 Task: Sort the products in the category "One Pan Meals" by relevance.
Action: Mouse moved to (361, 166)
Screenshot: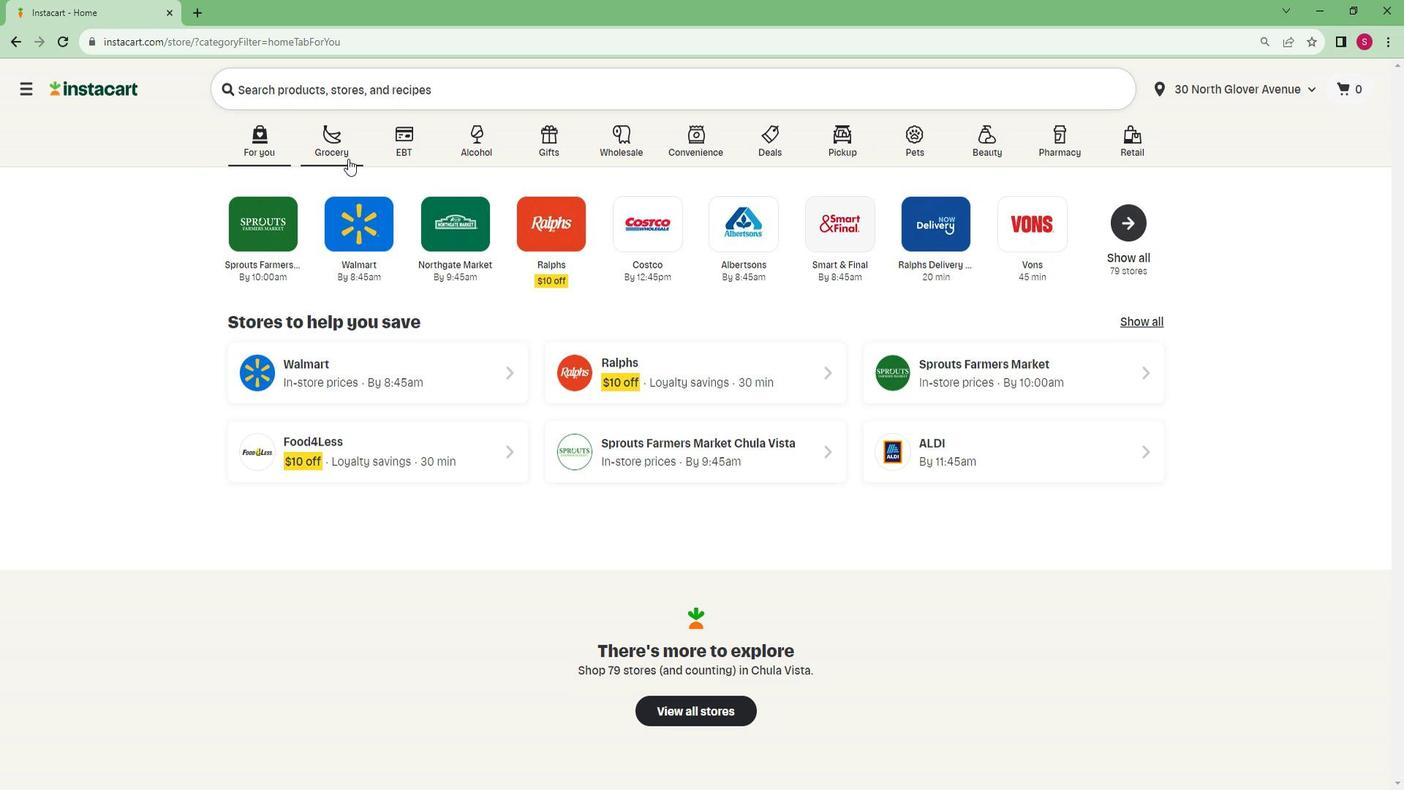
Action: Mouse pressed left at (361, 166)
Screenshot: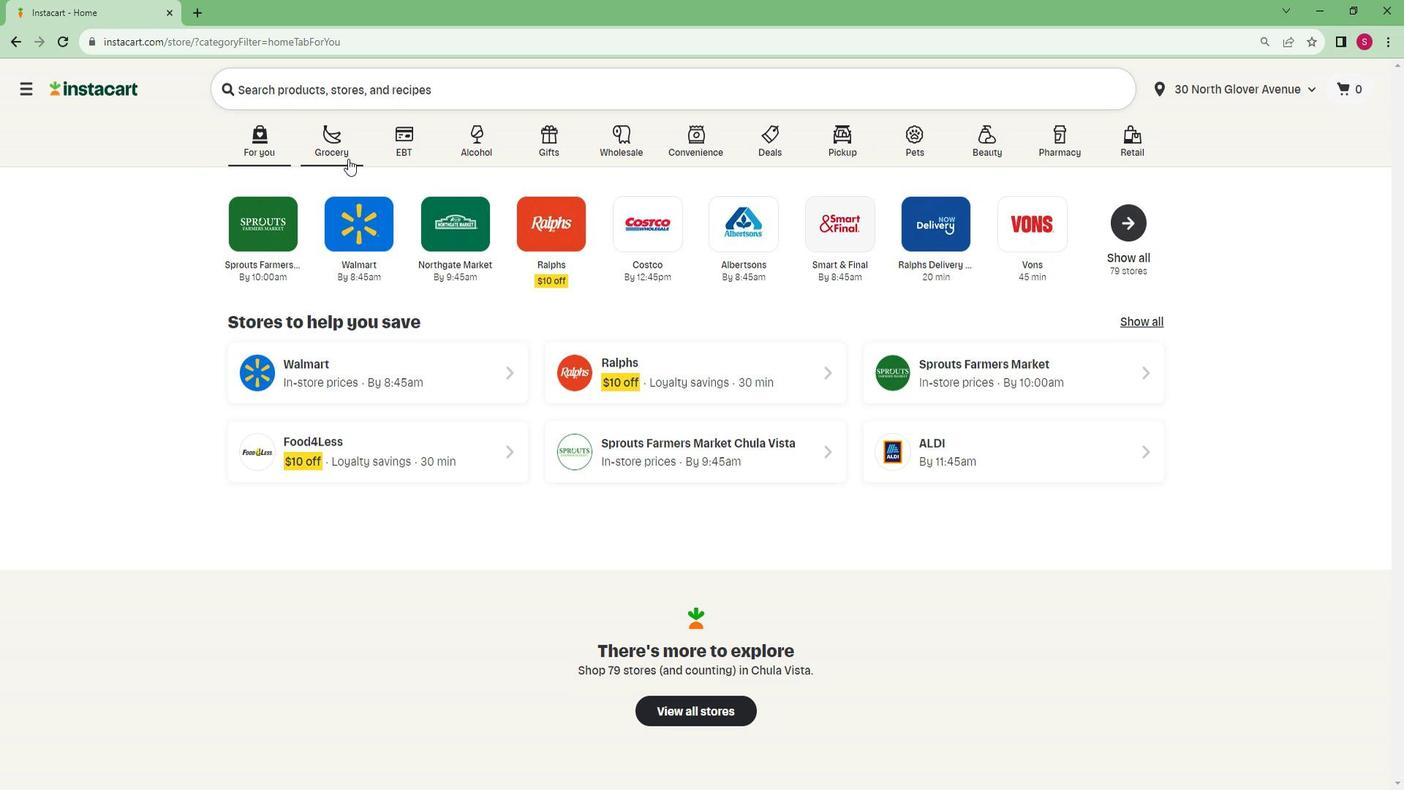 
Action: Mouse moved to (319, 394)
Screenshot: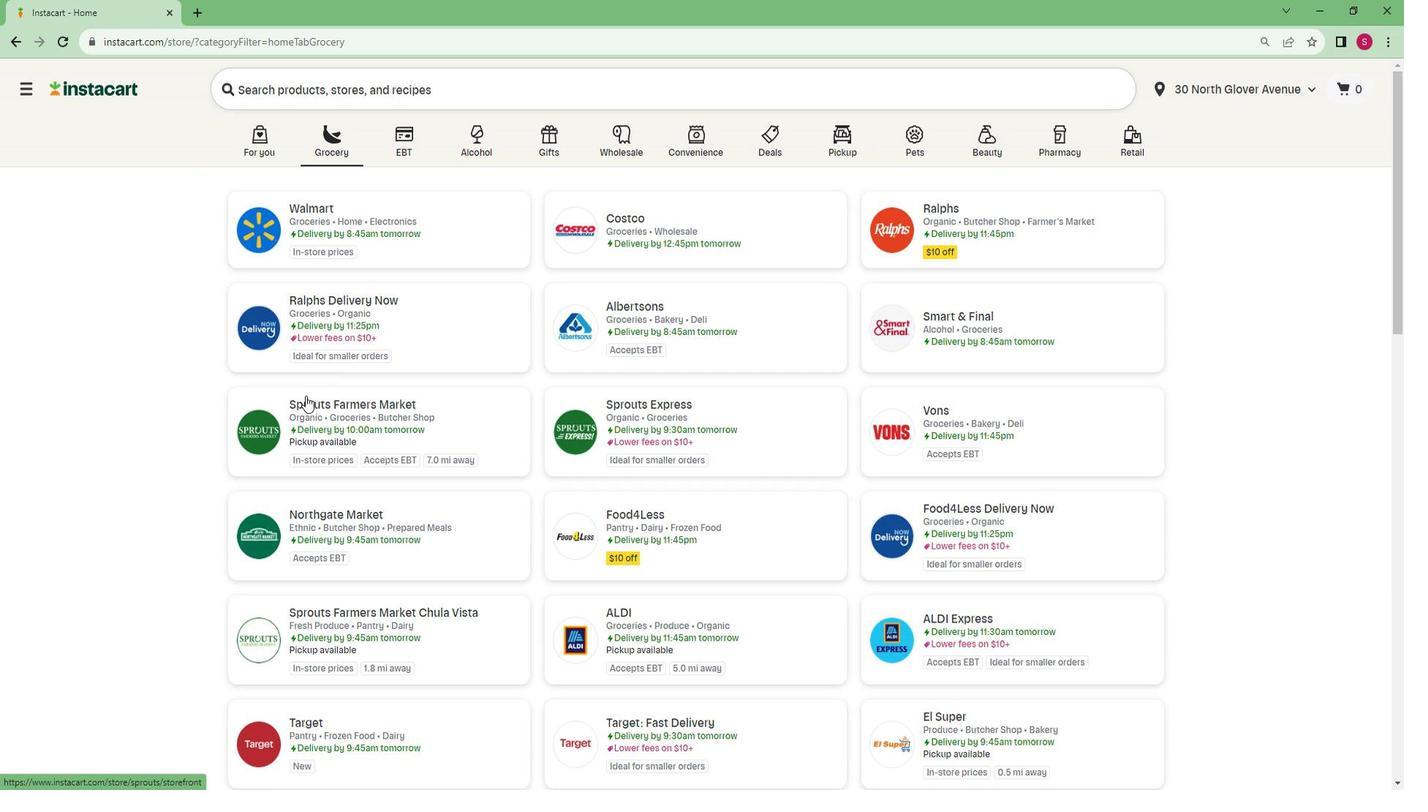 
Action: Mouse pressed left at (319, 394)
Screenshot: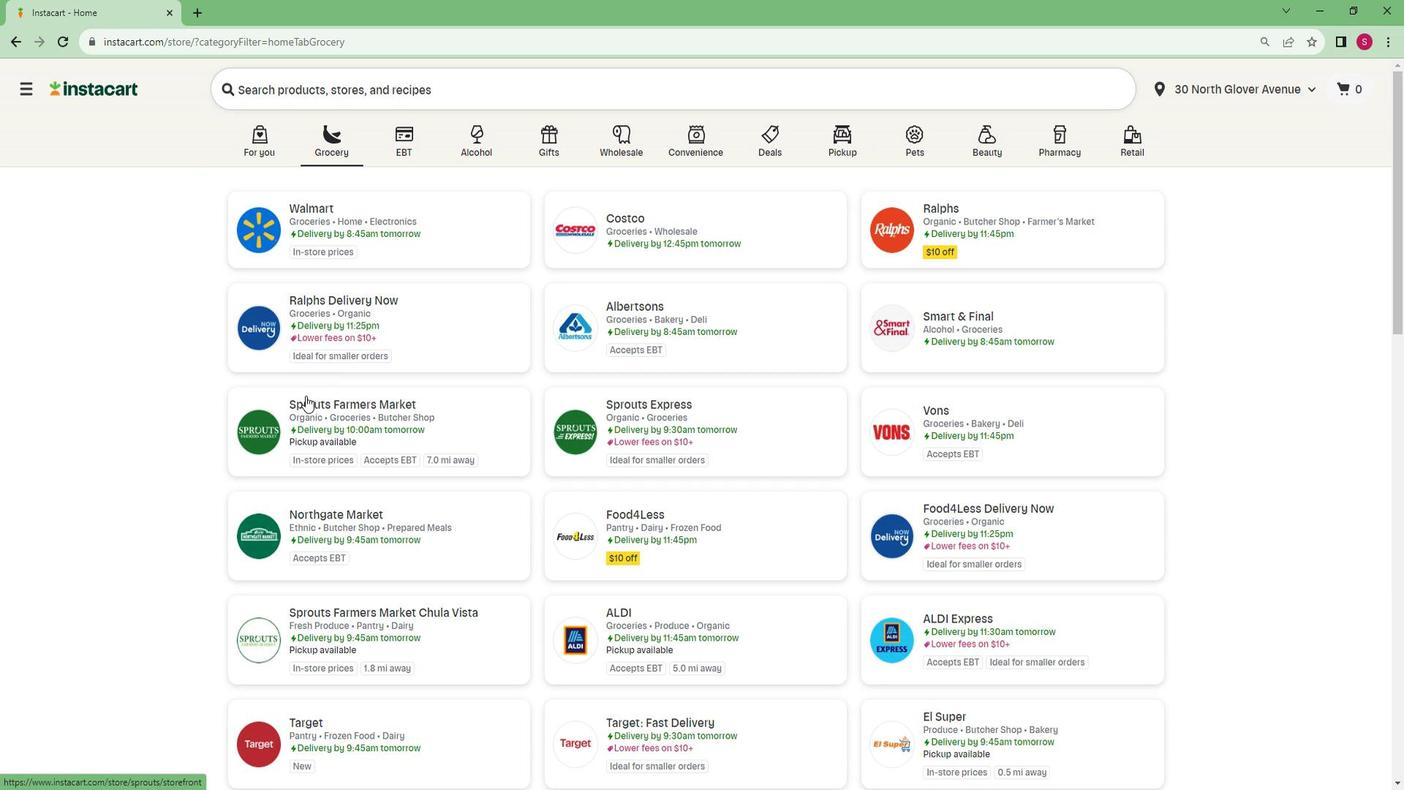 
Action: Mouse moved to (159, 561)
Screenshot: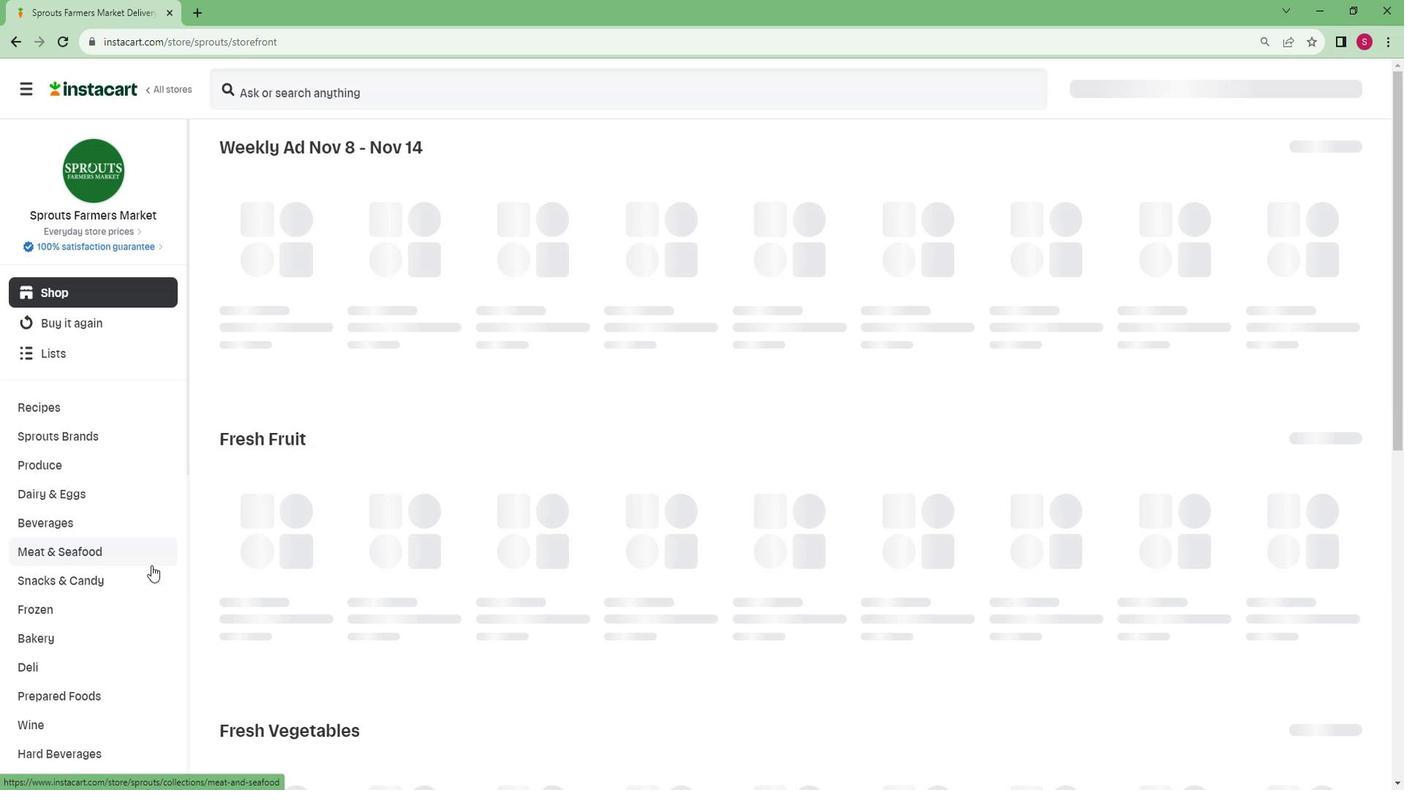 
Action: Mouse scrolled (159, 561) with delta (0, 0)
Screenshot: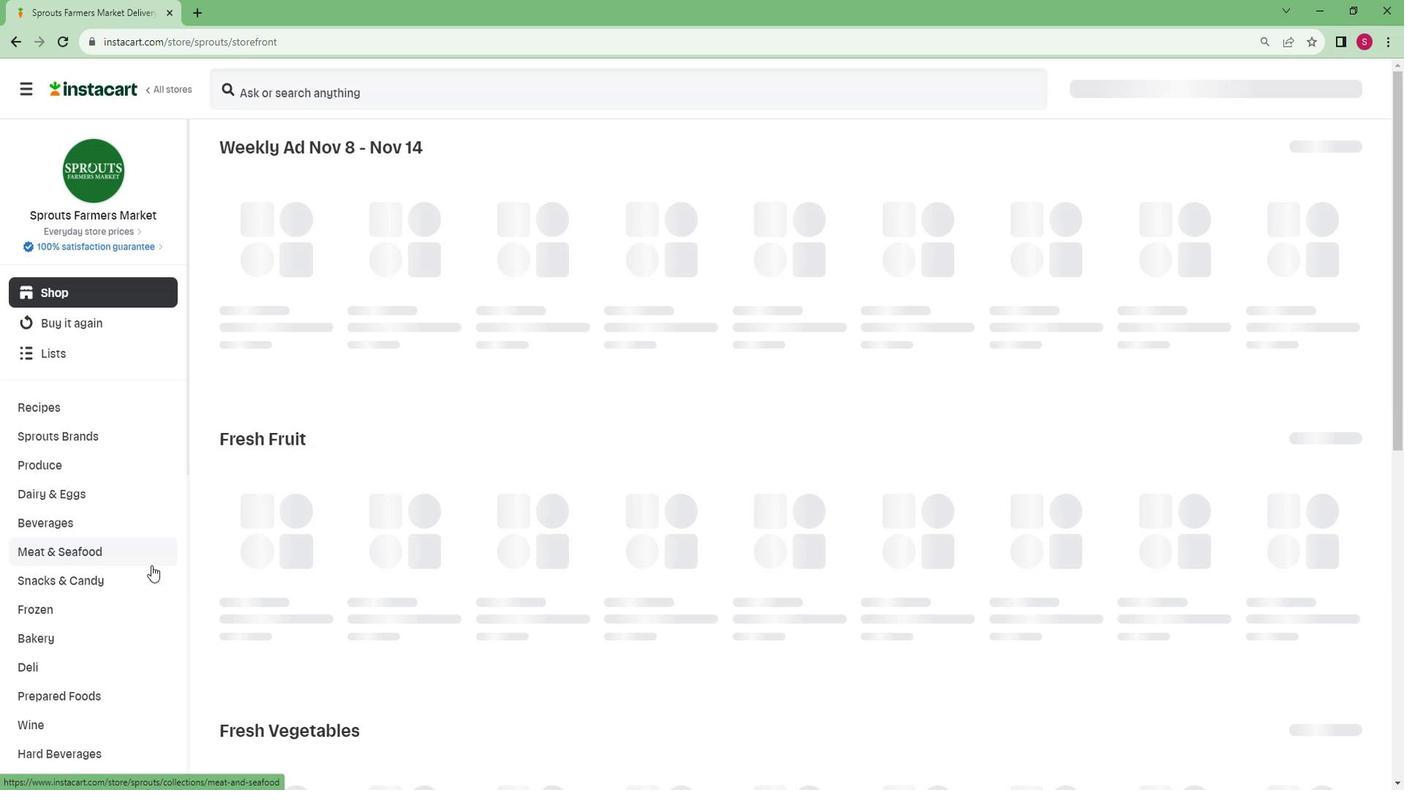 
Action: Mouse moved to (155, 565)
Screenshot: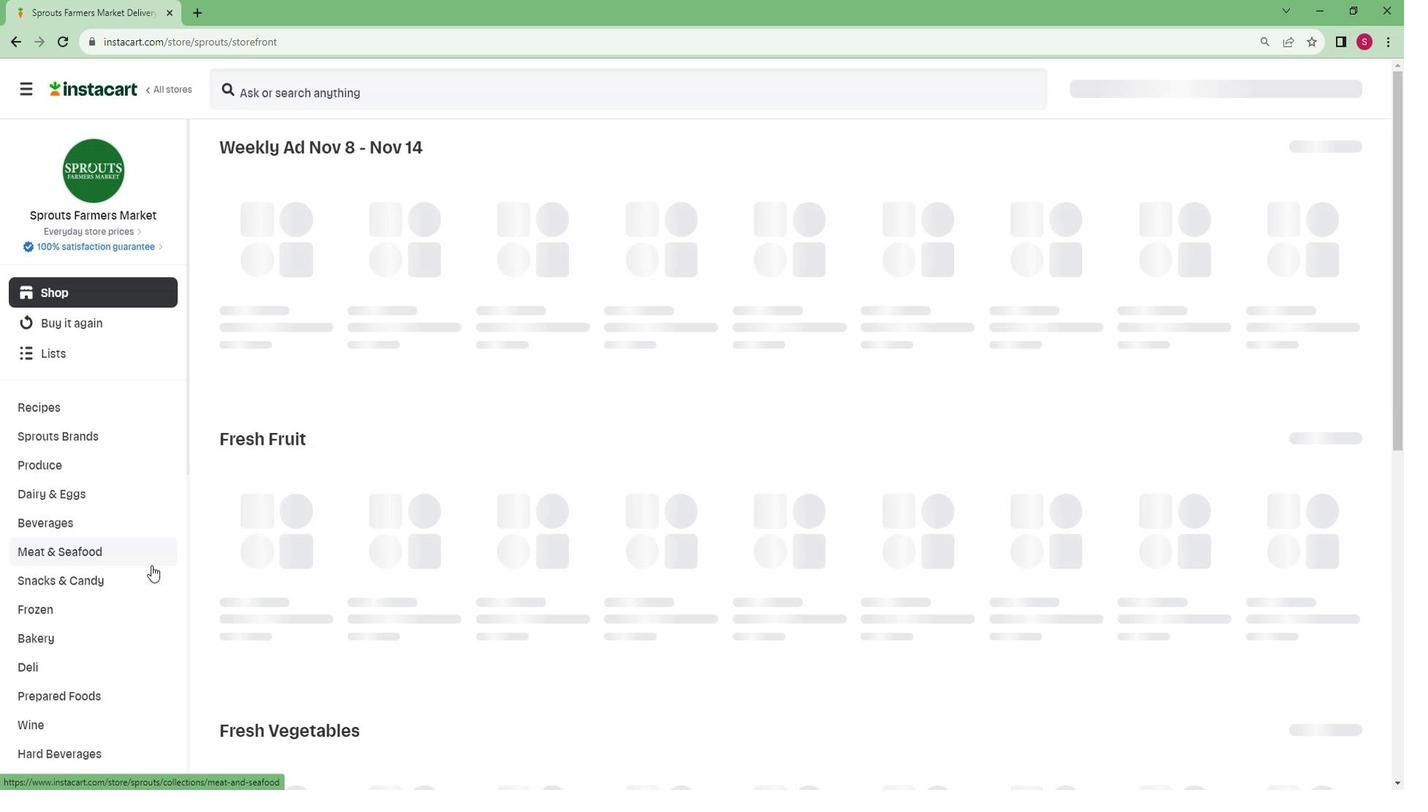 
Action: Mouse scrolled (155, 564) with delta (0, 0)
Screenshot: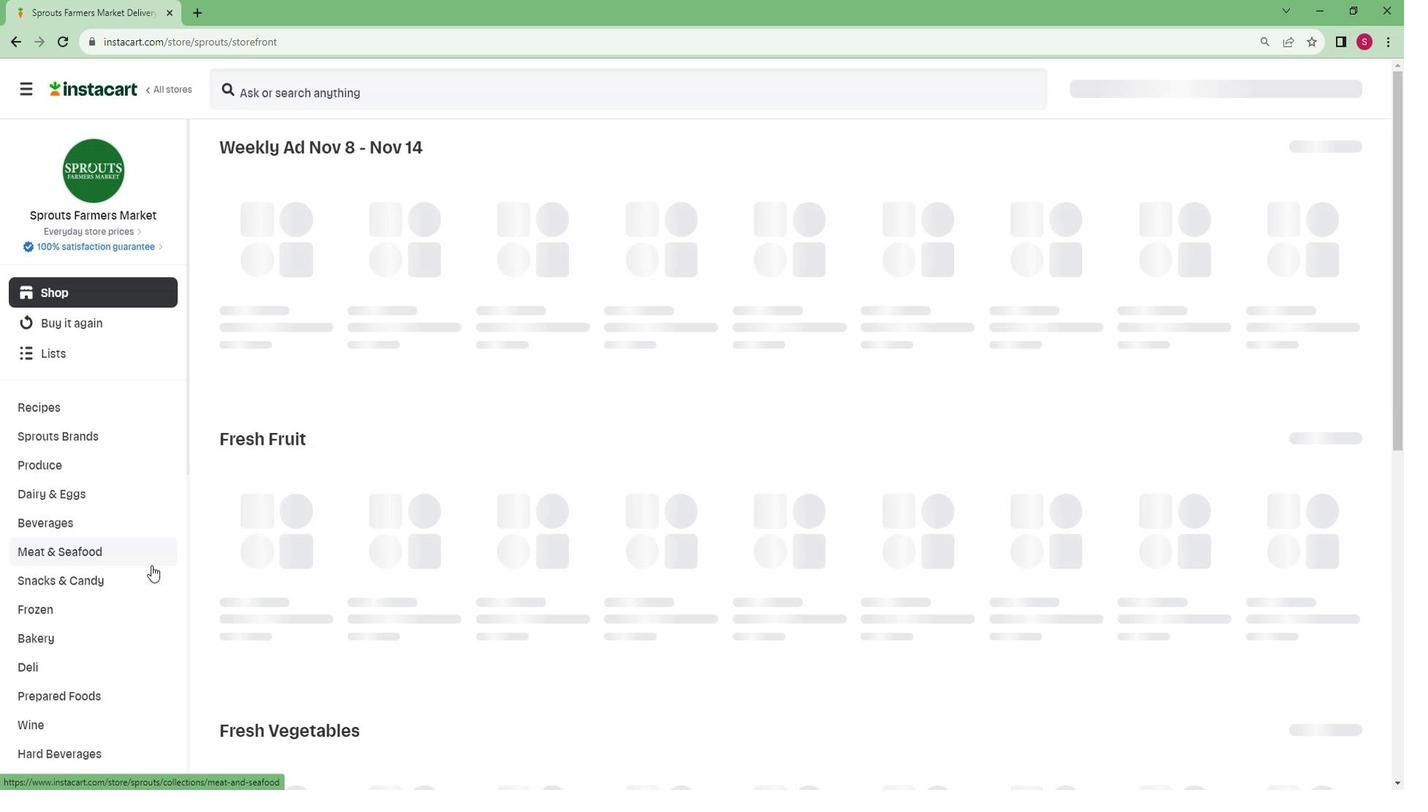 
Action: Mouse moved to (153, 565)
Screenshot: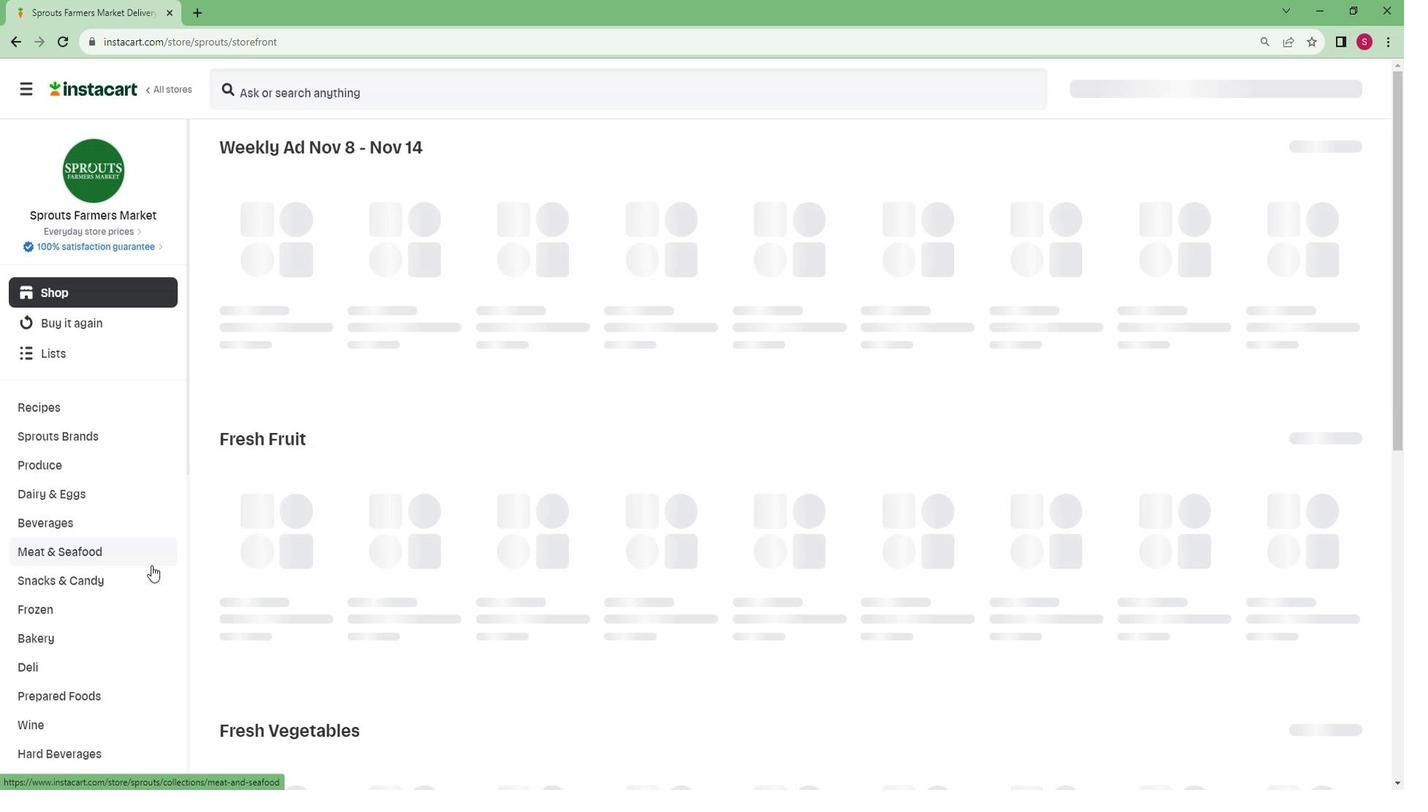 
Action: Mouse scrolled (153, 564) with delta (0, 0)
Screenshot: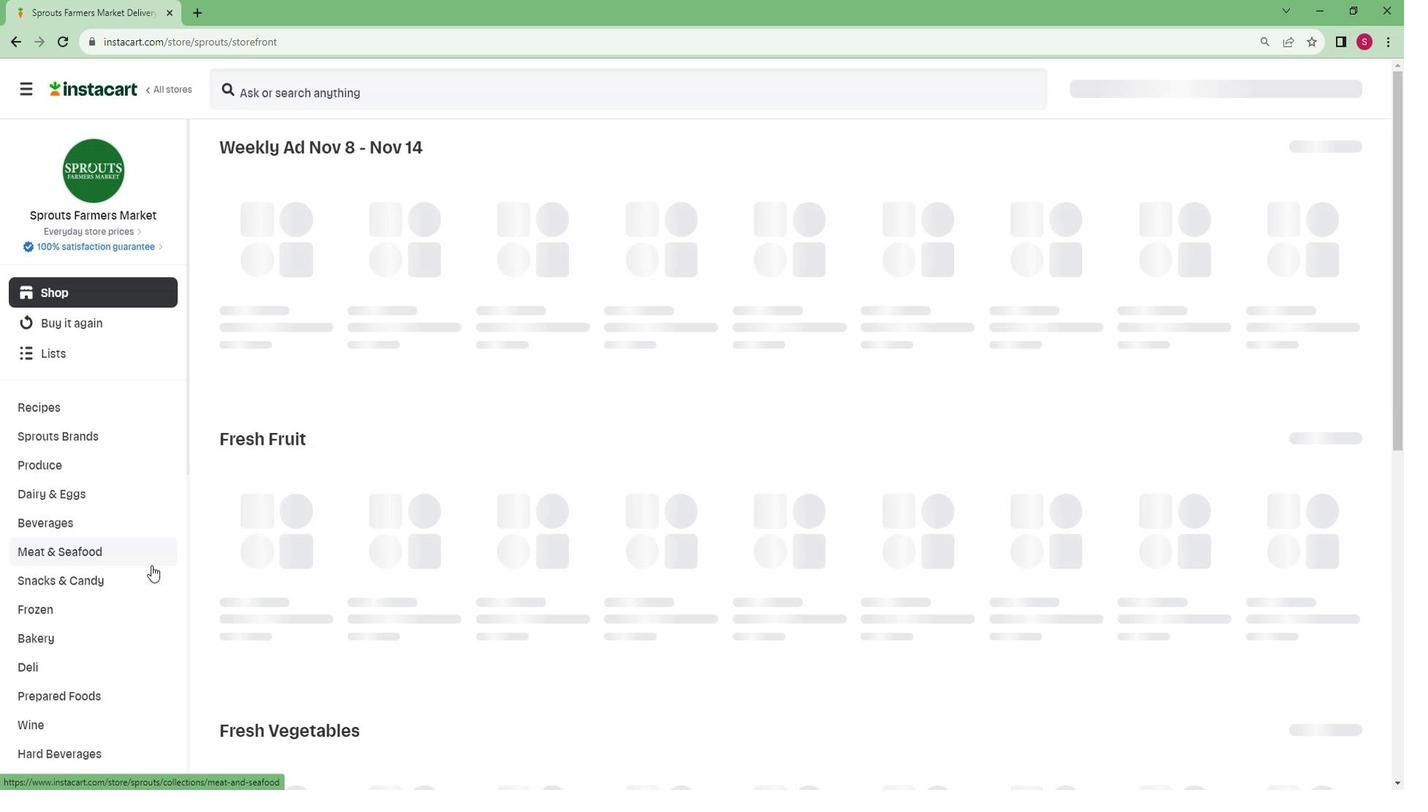 
Action: Mouse moved to (152, 565)
Screenshot: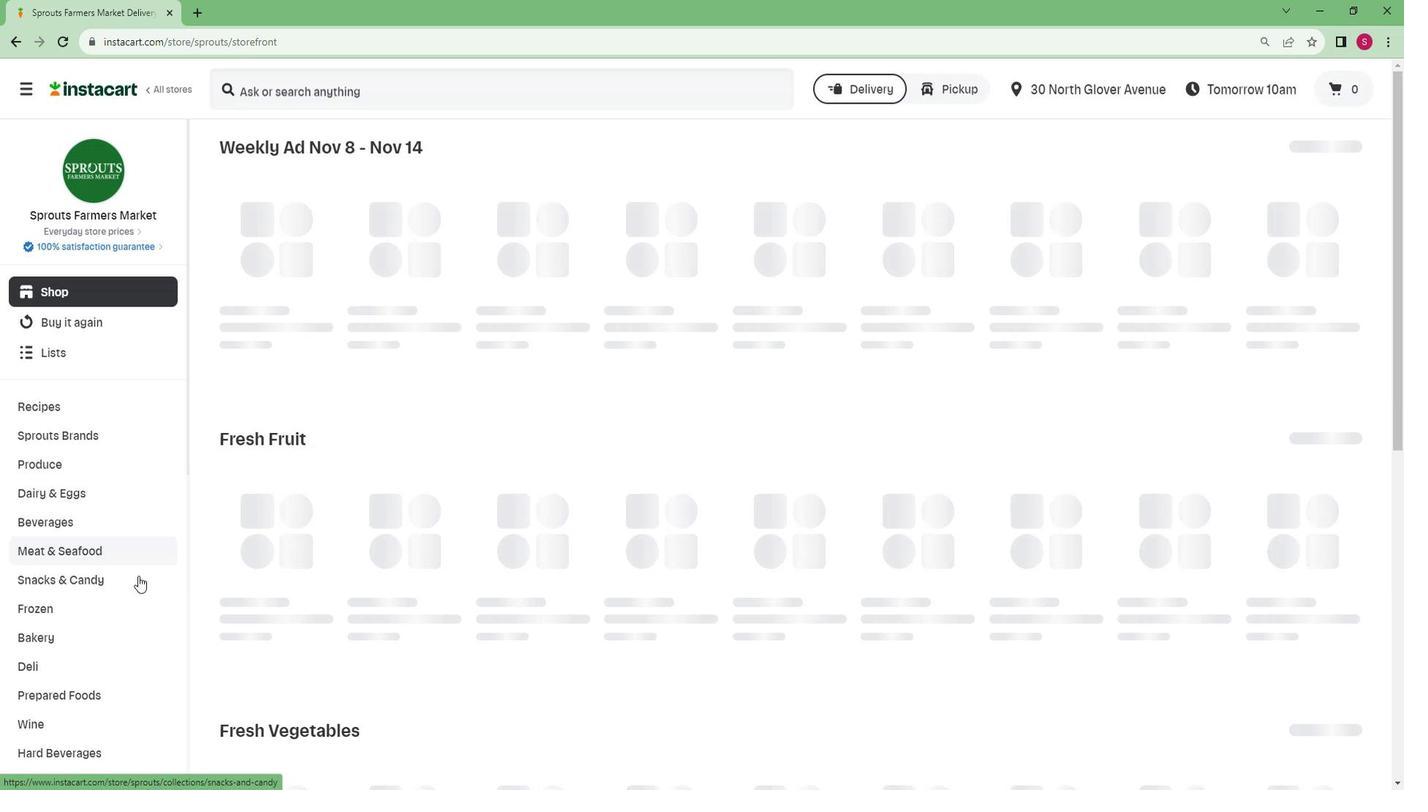 
Action: Mouse scrolled (152, 564) with delta (0, 0)
Screenshot: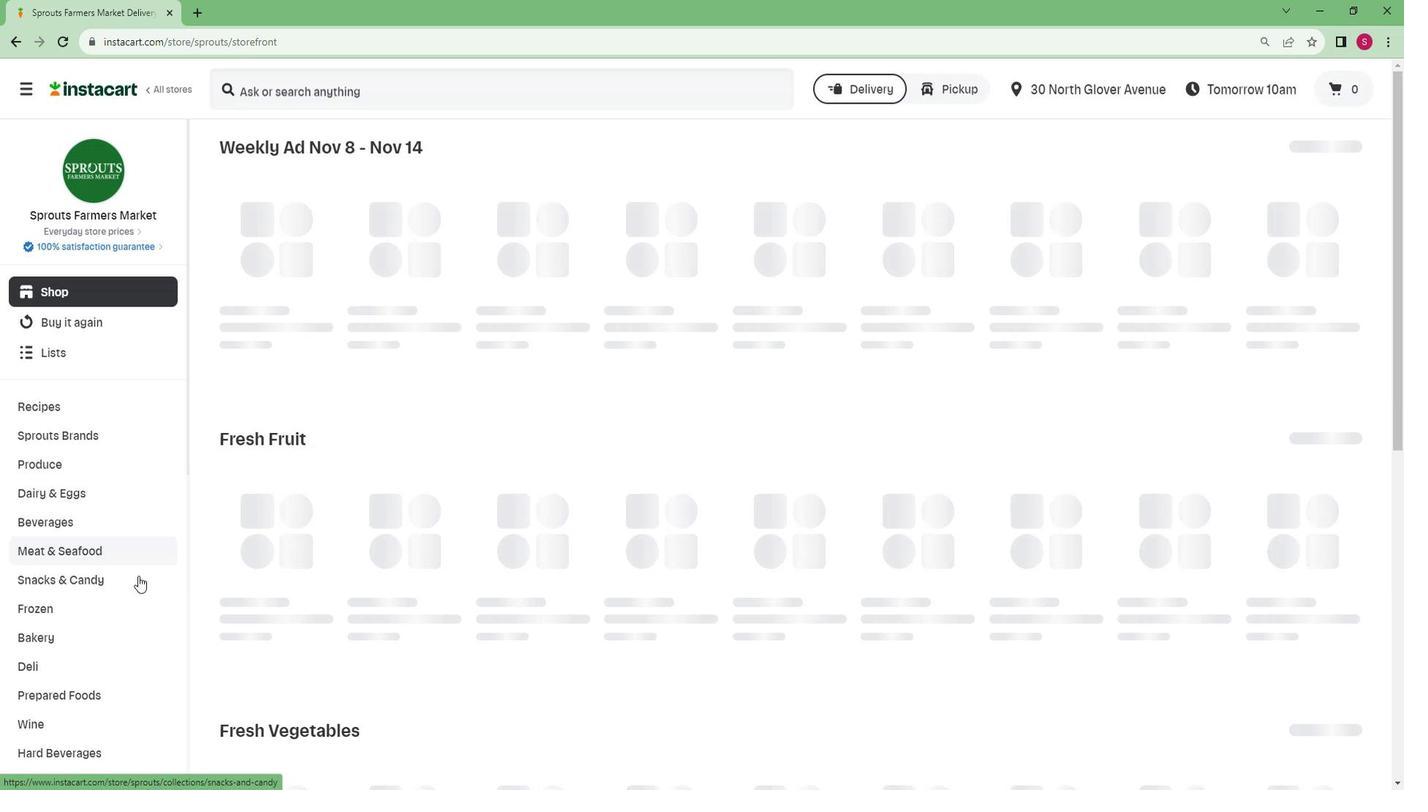 
Action: Mouse moved to (151, 567)
Screenshot: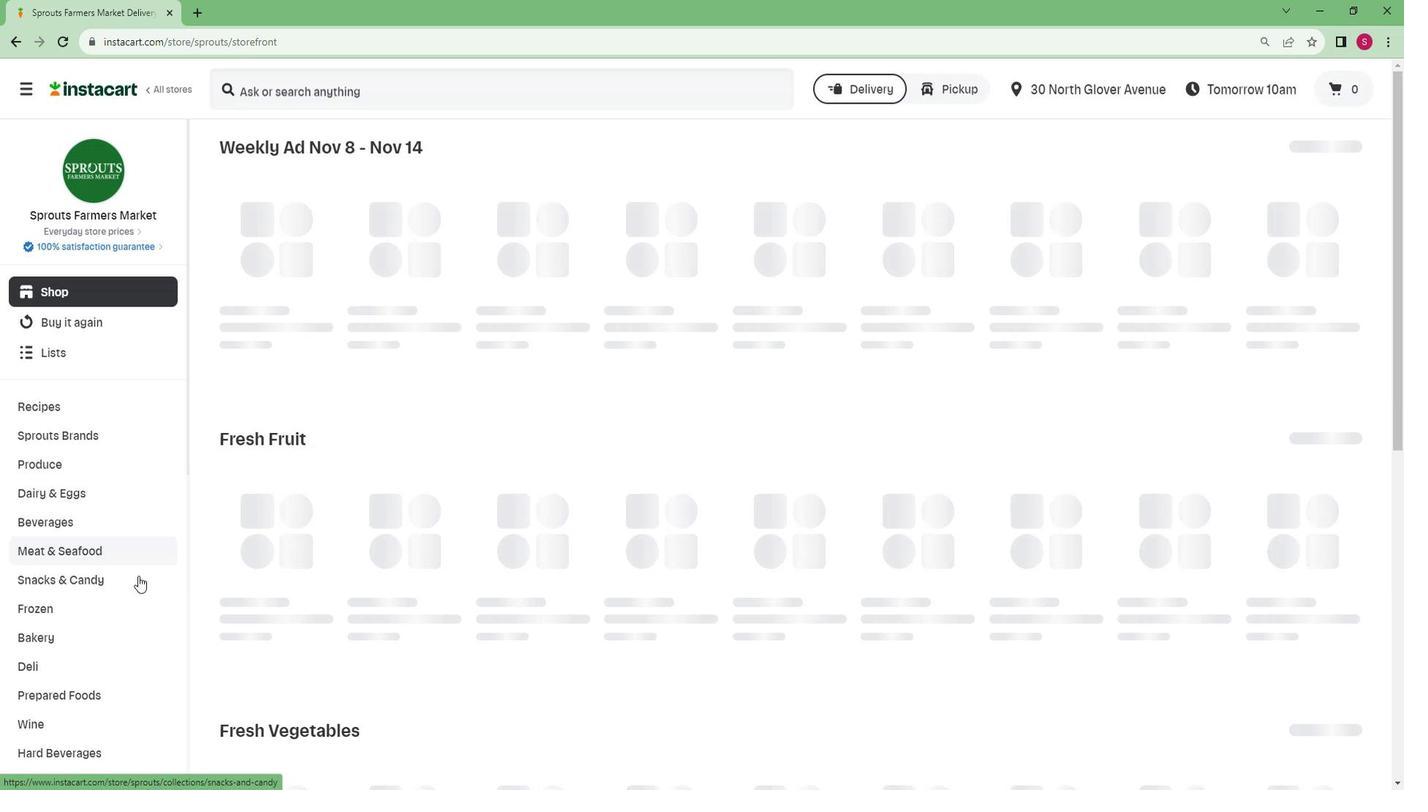 
Action: Mouse scrolled (151, 567) with delta (0, 0)
Screenshot: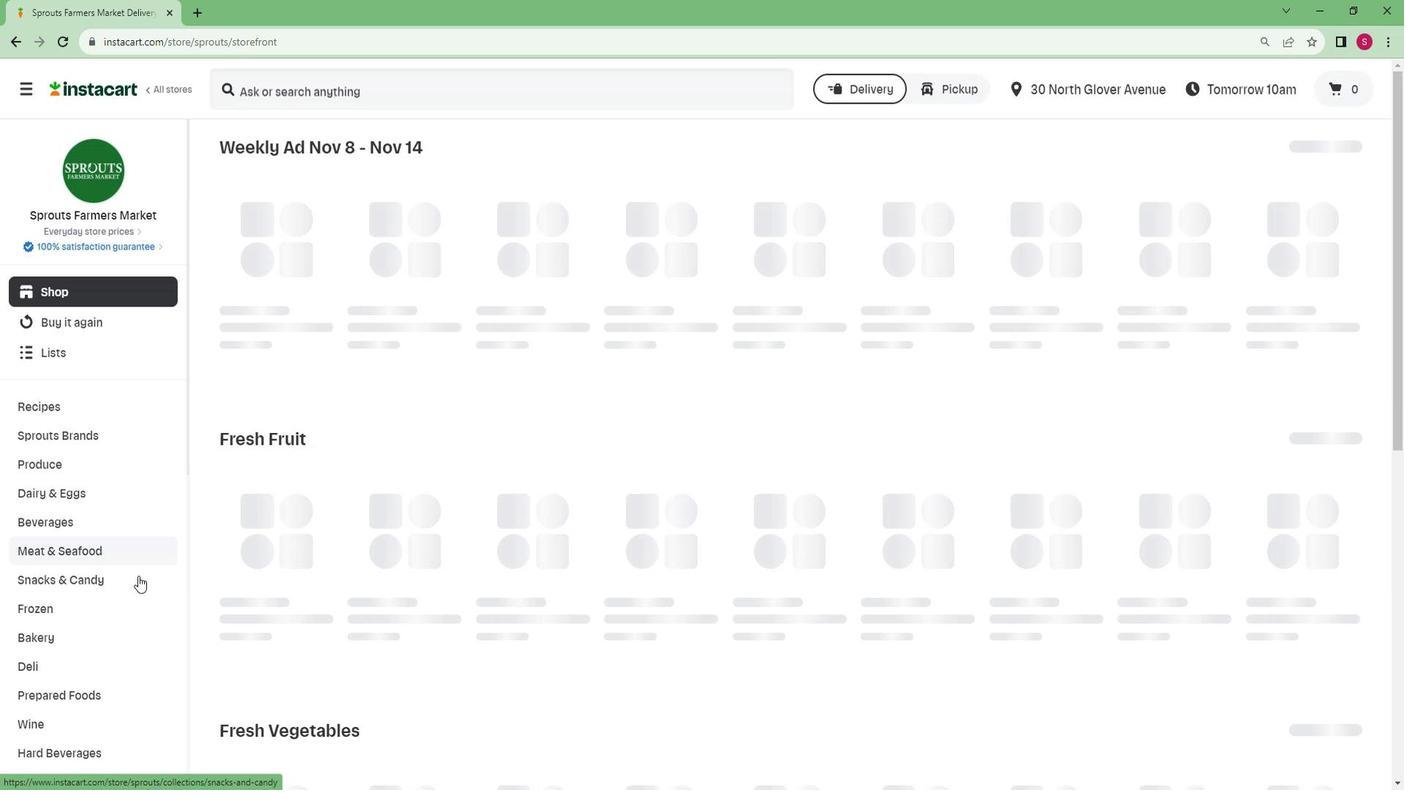 
Action: Mouse moved to (148, 560)
Screenshot: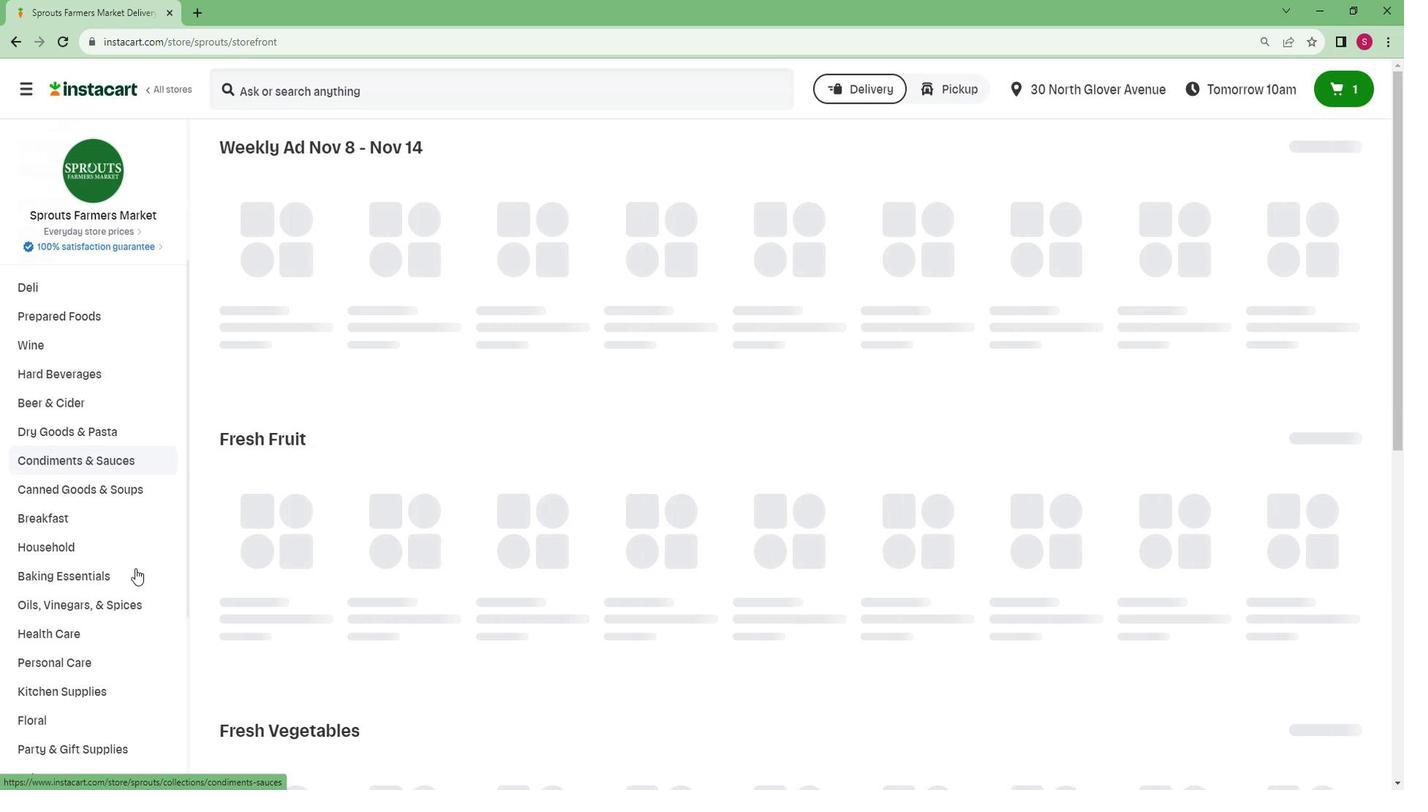 
Action: Mouse scrolled (148, 559) with delta (0, 0)
Screenshot: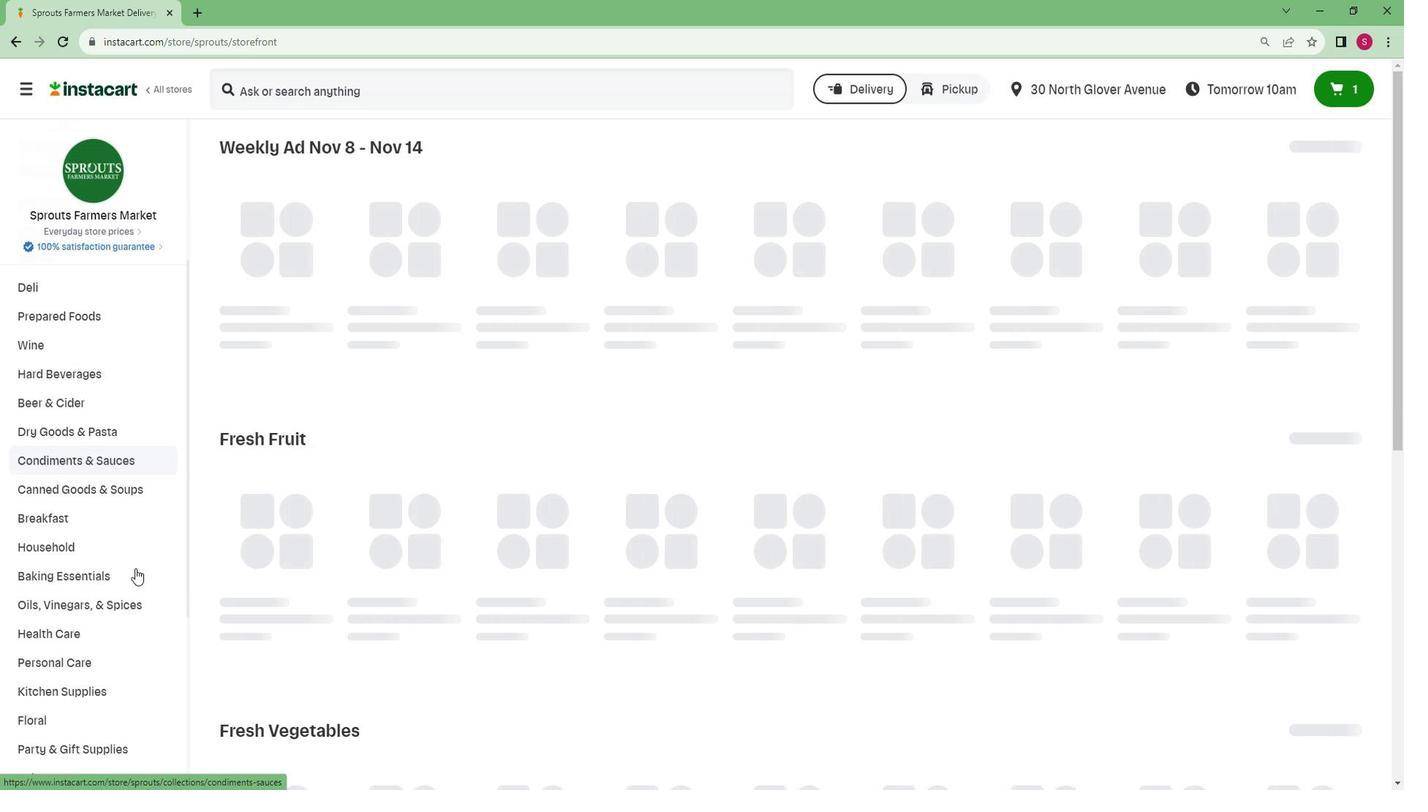 
Action: Mouse scrolled (148, 559) with delta (0, 0)
Screenshot: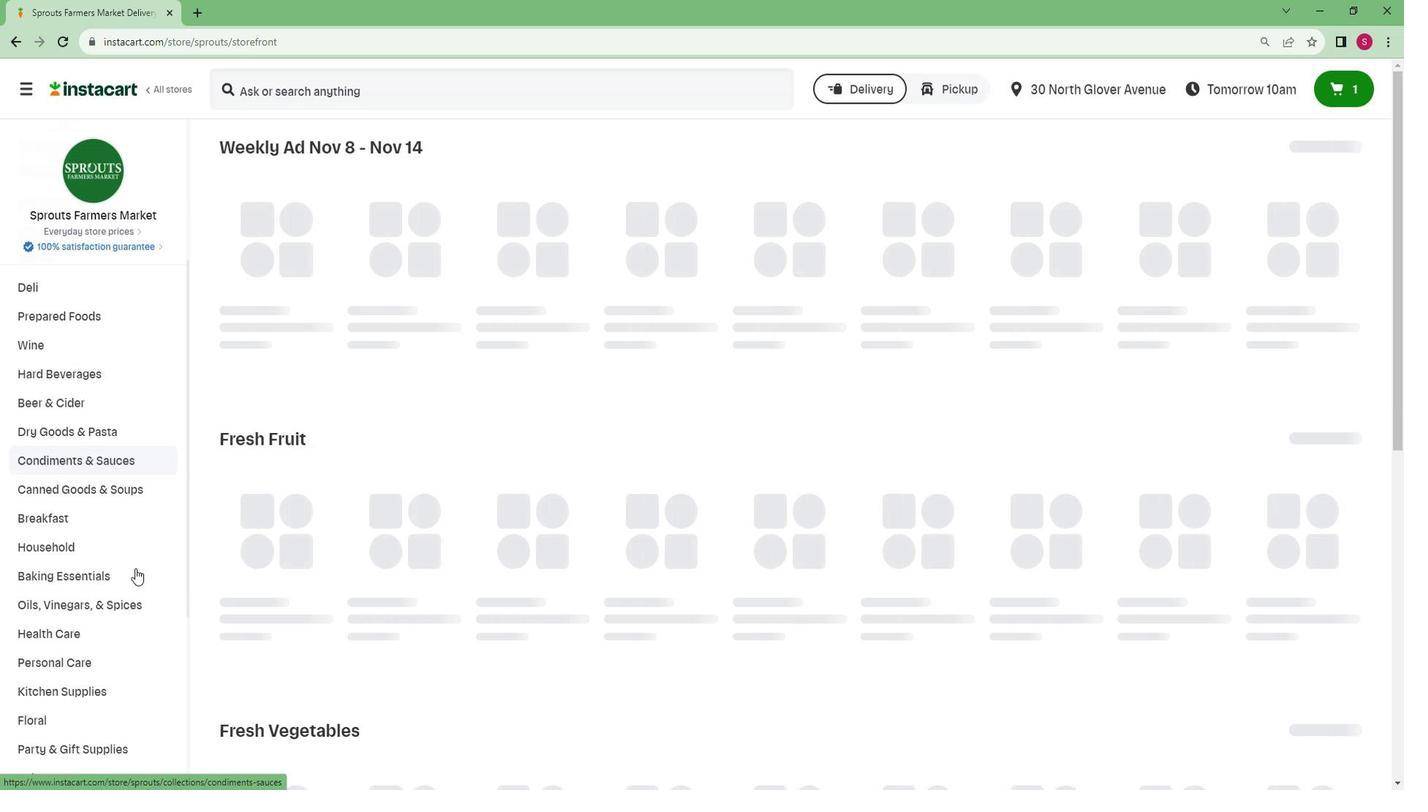
Action: Mouse scrolled (148, 559) with delta (0, 0)
Screenshot: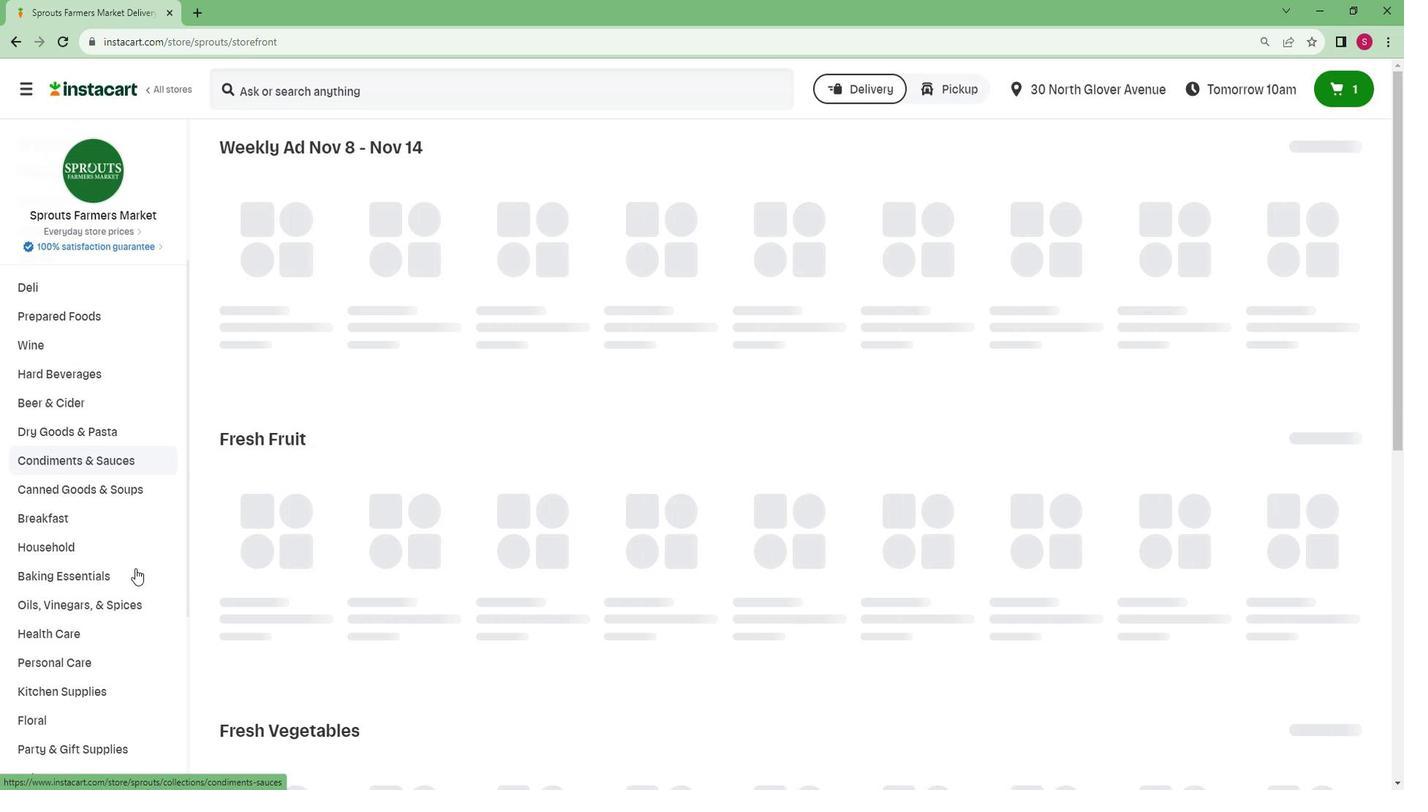 
Action: Mouse scrolled (148, 559) with delta (0, 0)
Screenshot: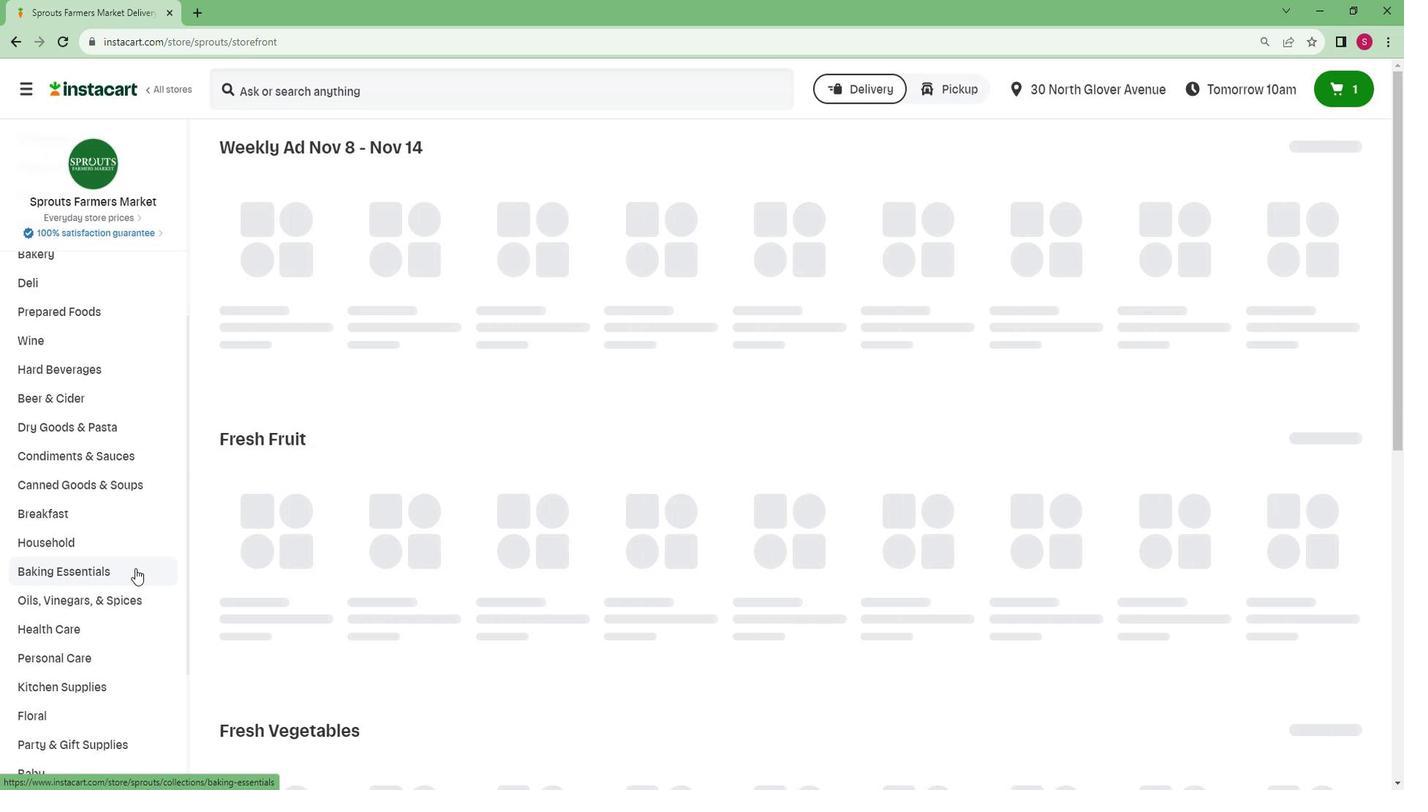 
Action: Mouse moved to (60, 742)
Screenshot: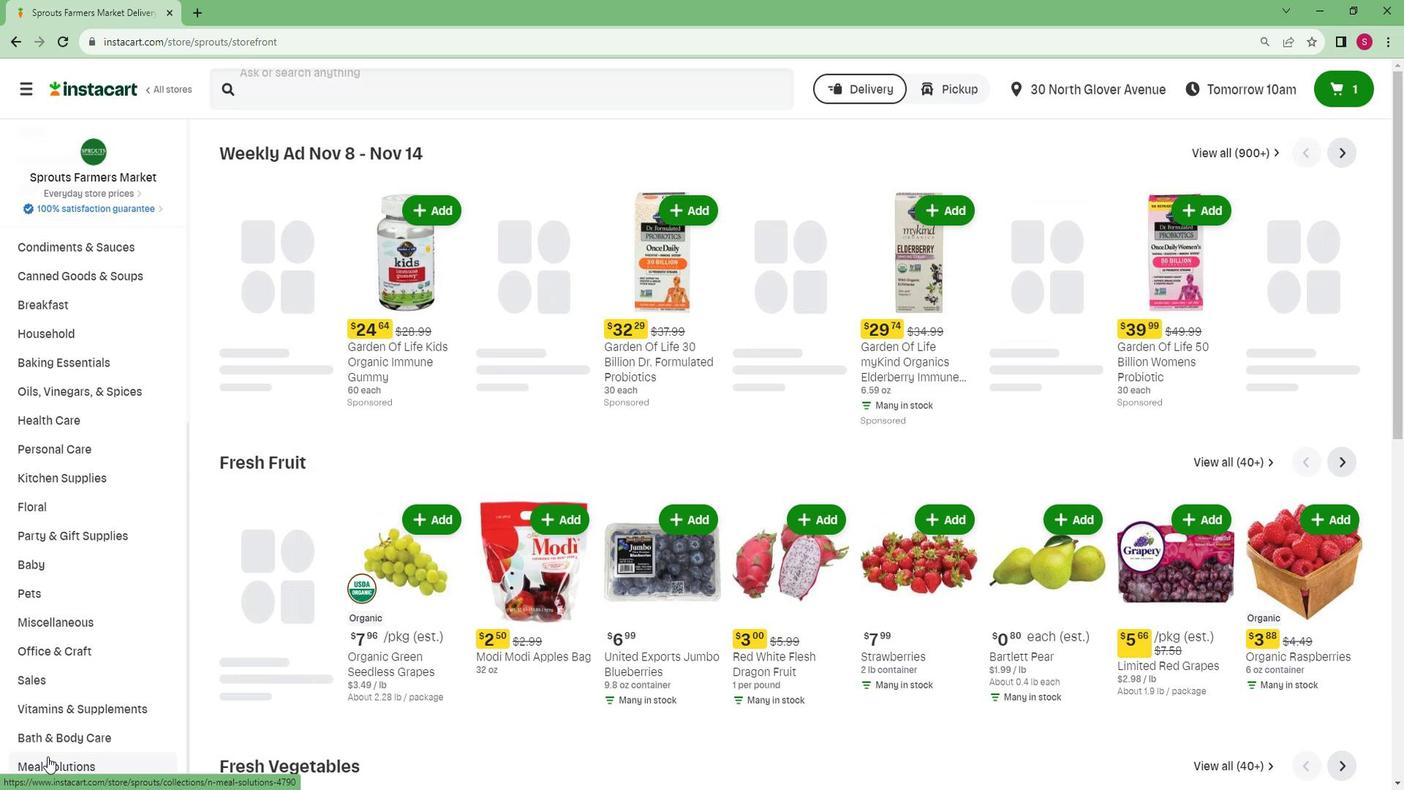 
Action: Mouse pressed left at (60, 742)
Screenshot: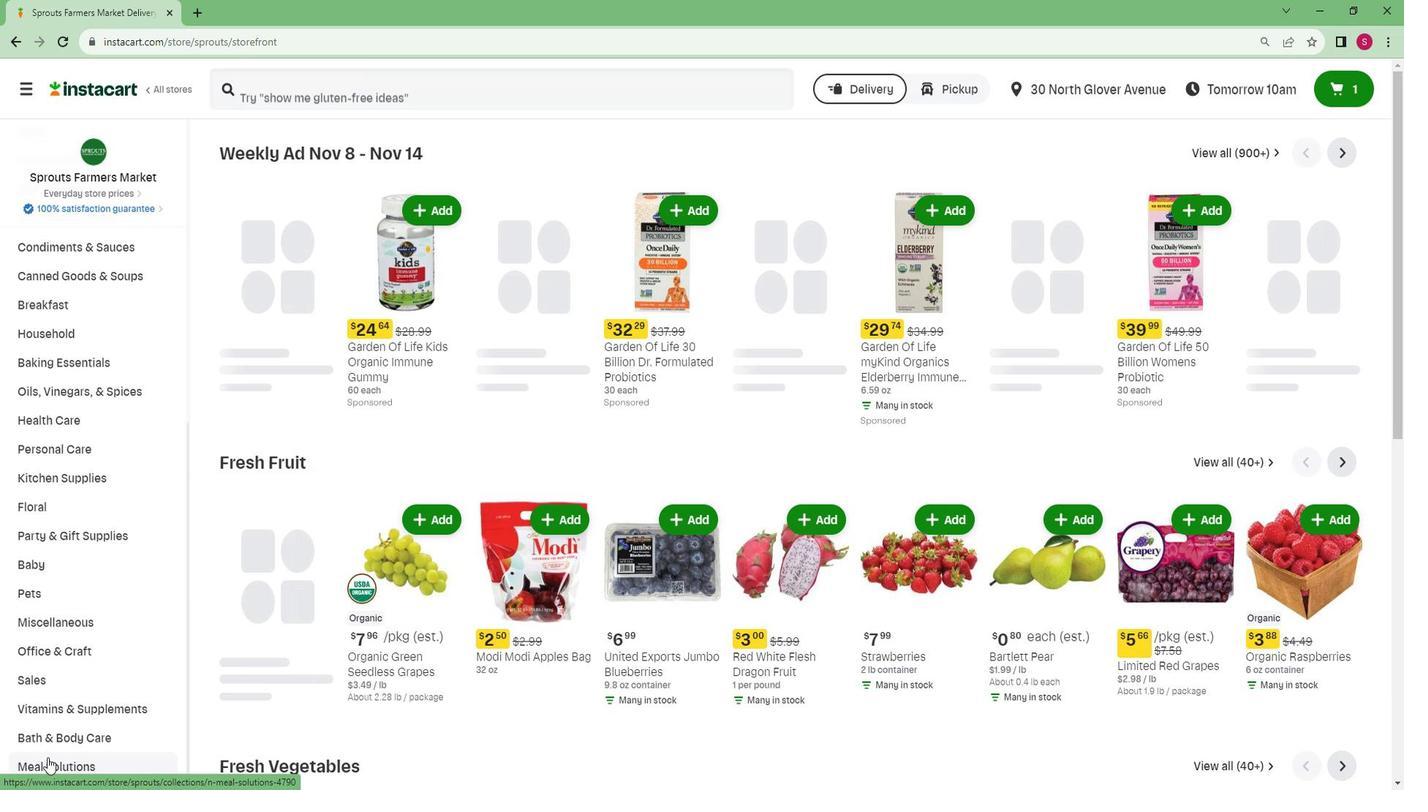 
Action: Mouse moved to (62, 712)
Screenshot: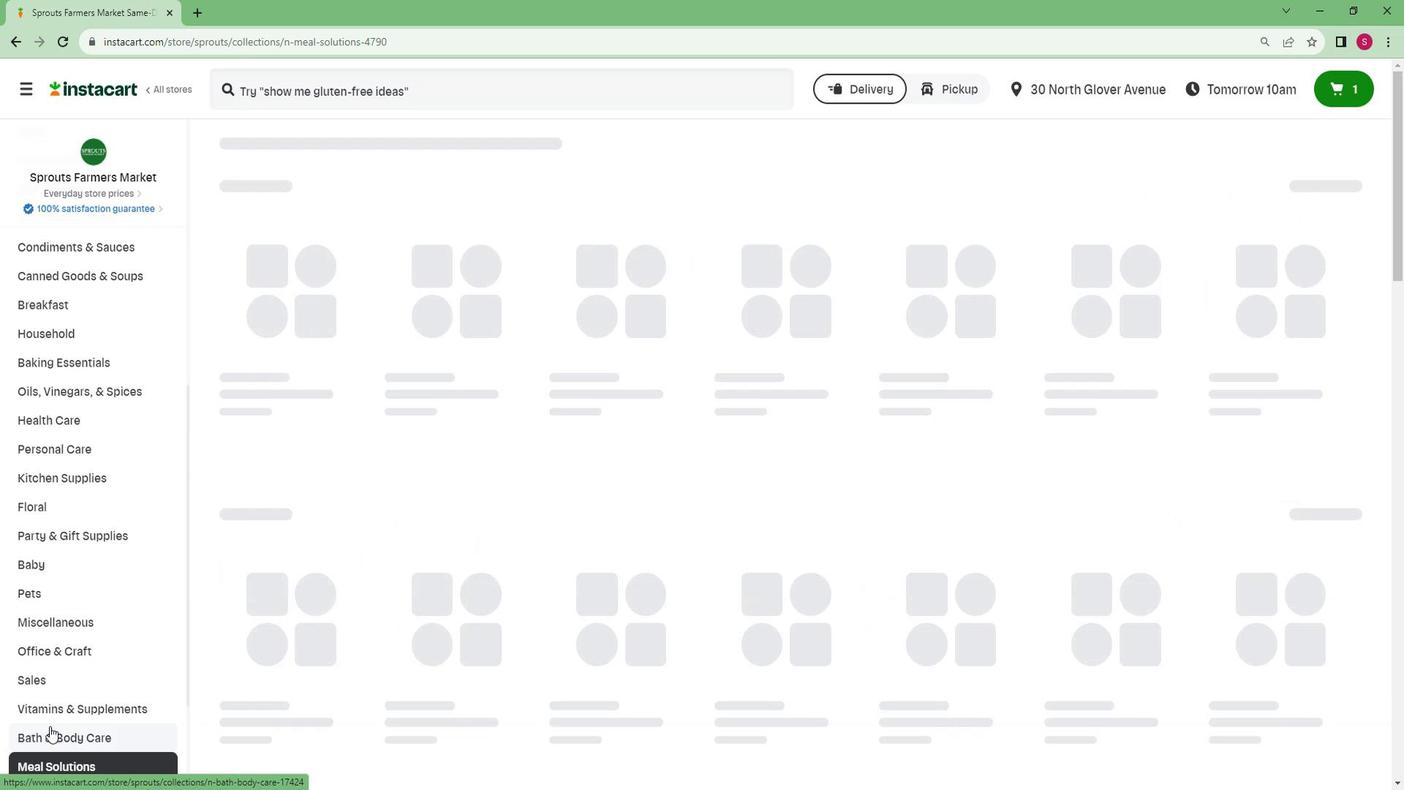 
Action: Mouse scrolled (62, 711) with delta (0, 0)
Screenshot: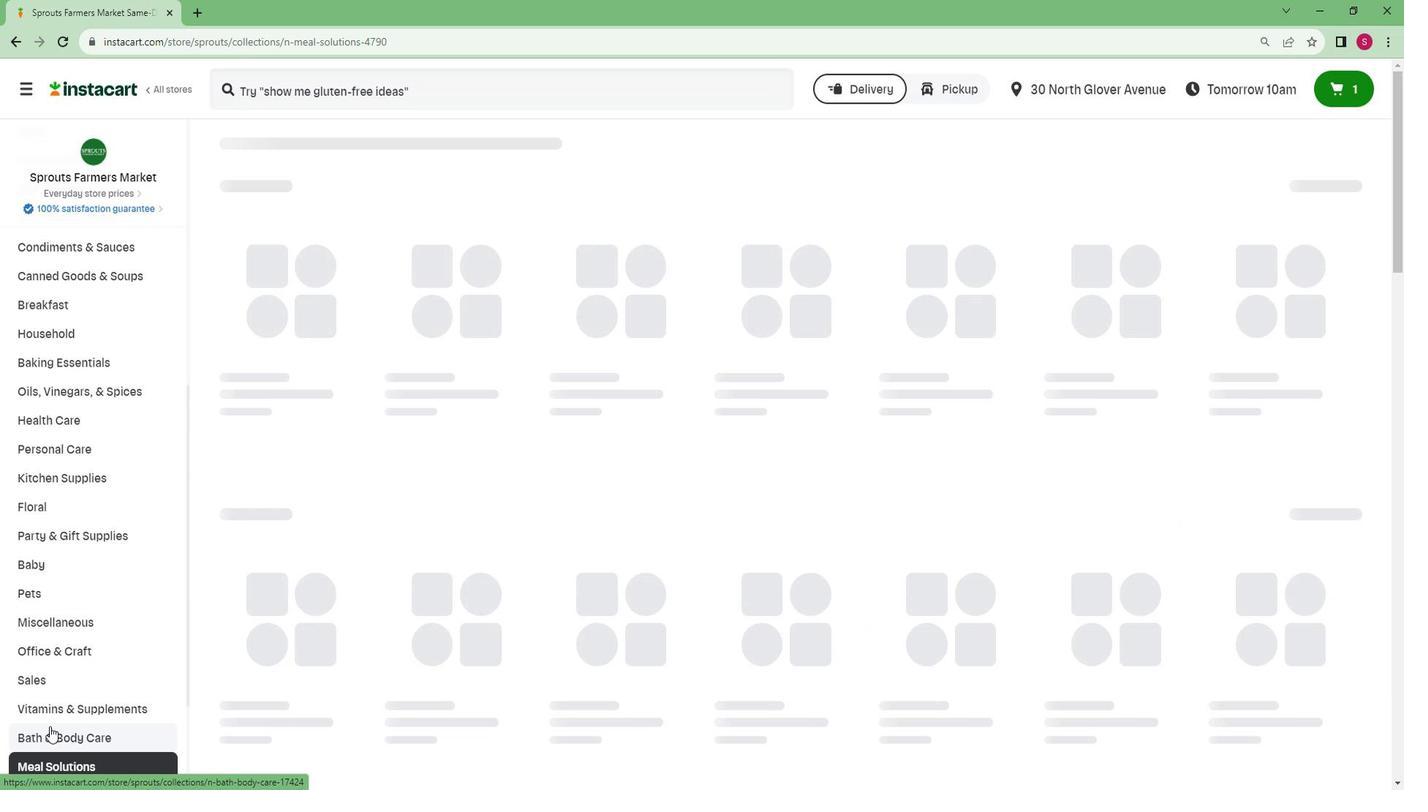 
Action: Mouse scrolled (62, 711) with delta (0, 0)
Screenshot: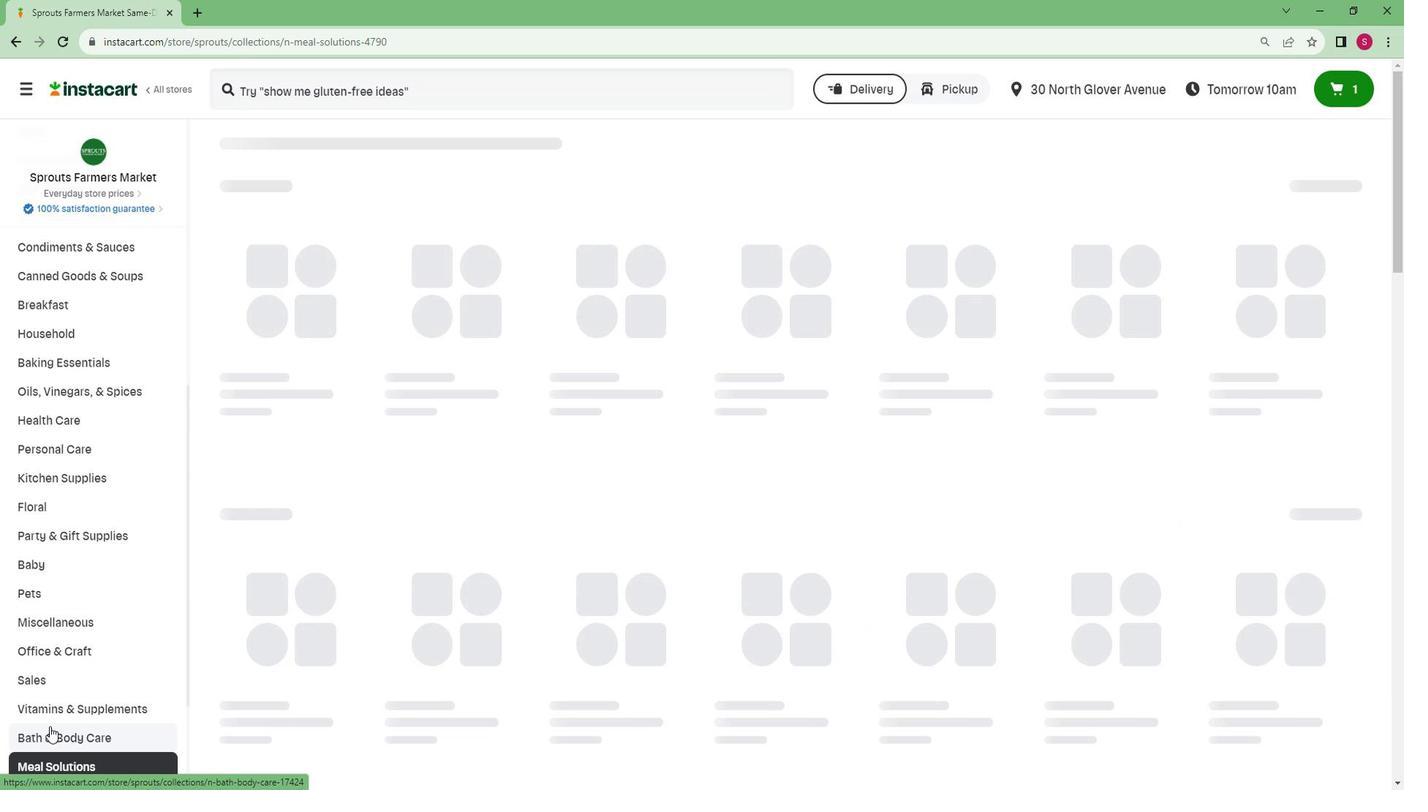 
Action: Mouse scrolled (62, 711) with delta (0, 0)
Screenshot: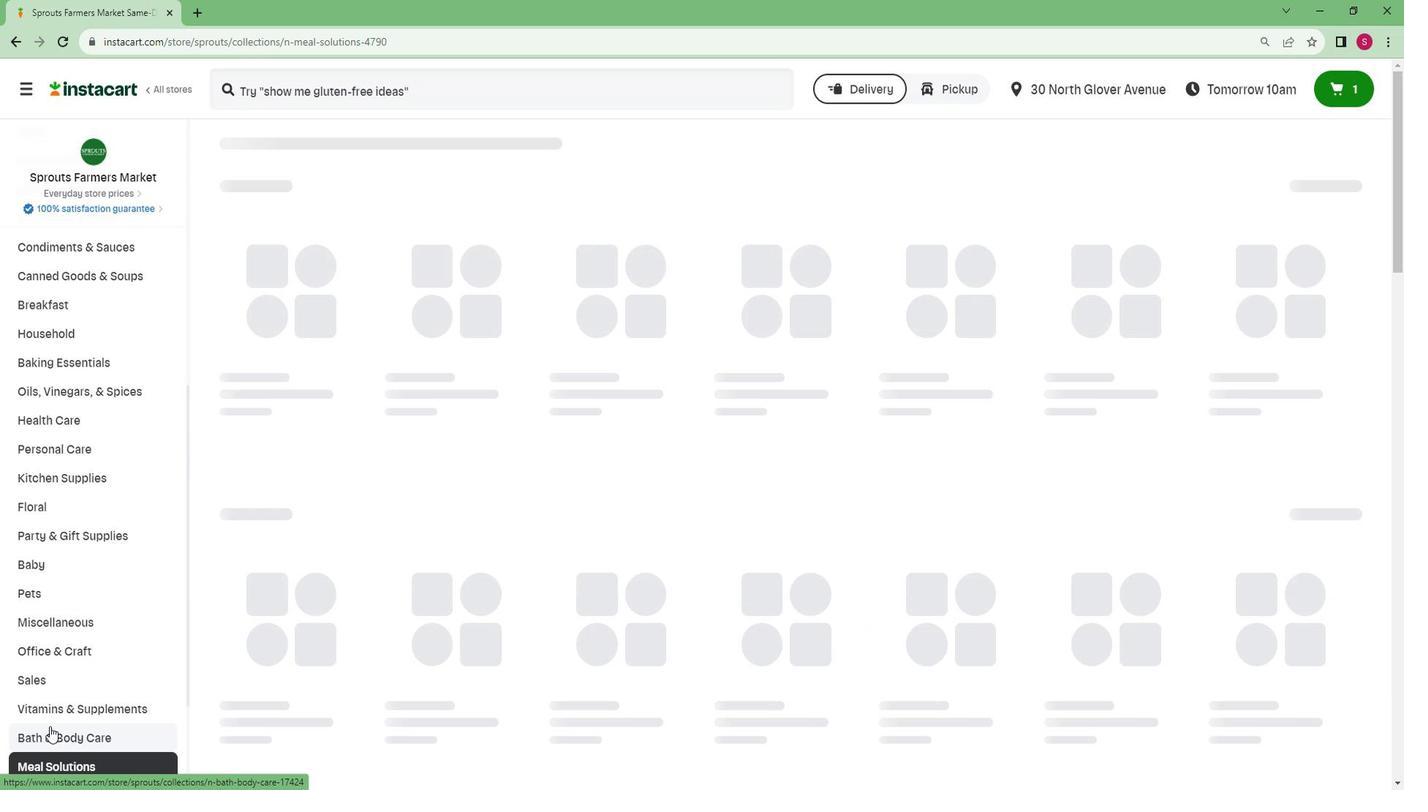 
Action: Mouse moved to (62, 711)
Screenshot: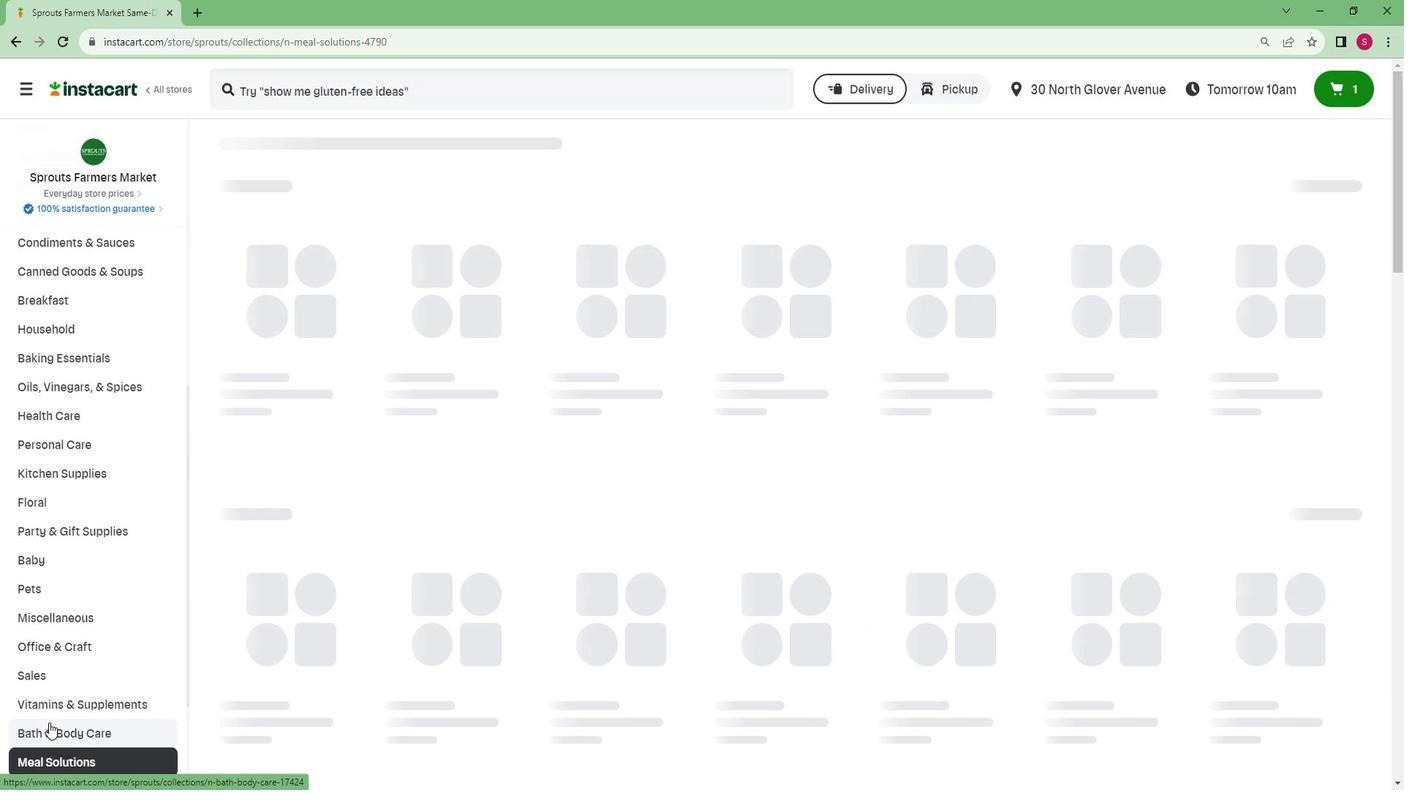 
Action: Mouse scrolled (62, 710) with delta (0, 0)
Screenshot: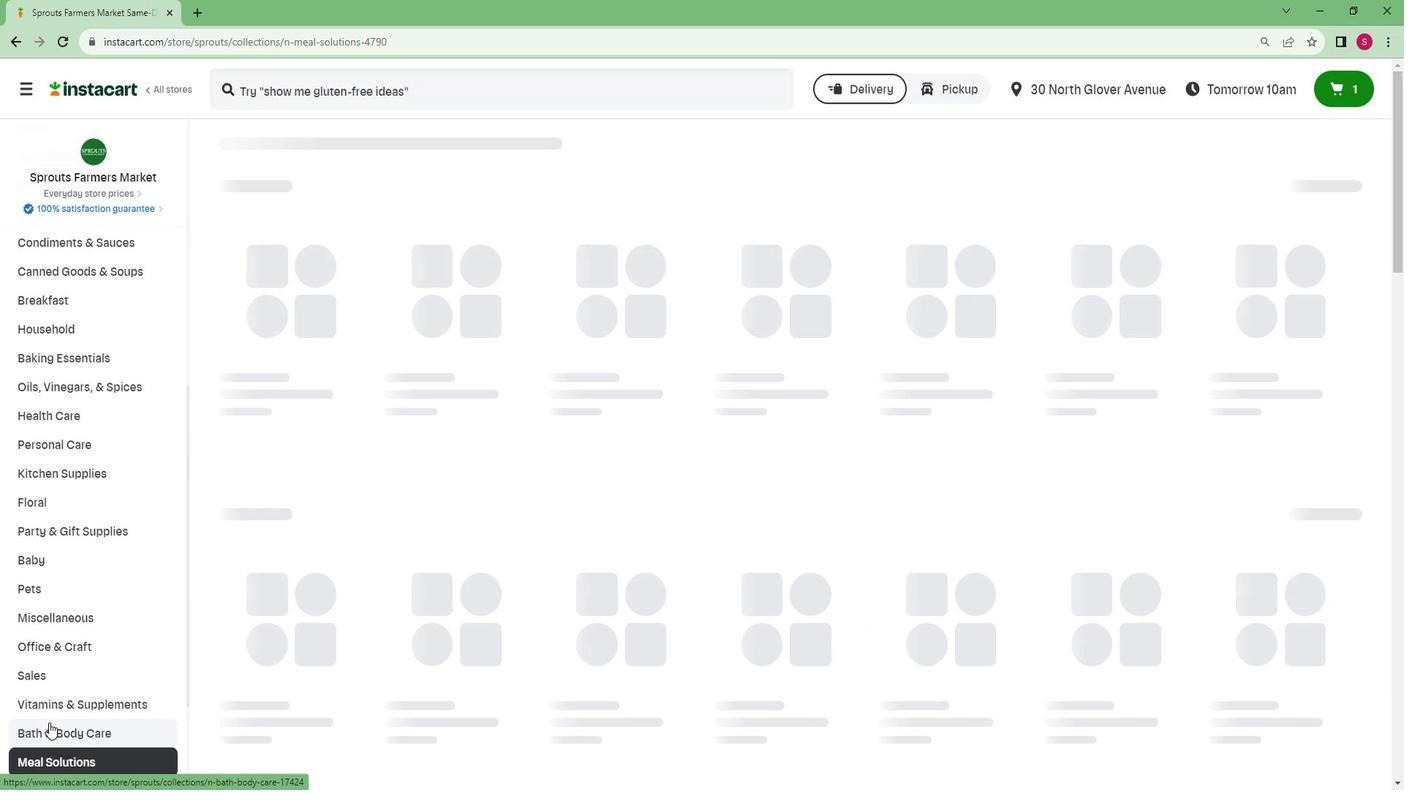 
Action: Mouse moved to (61, 707)
Screenshot: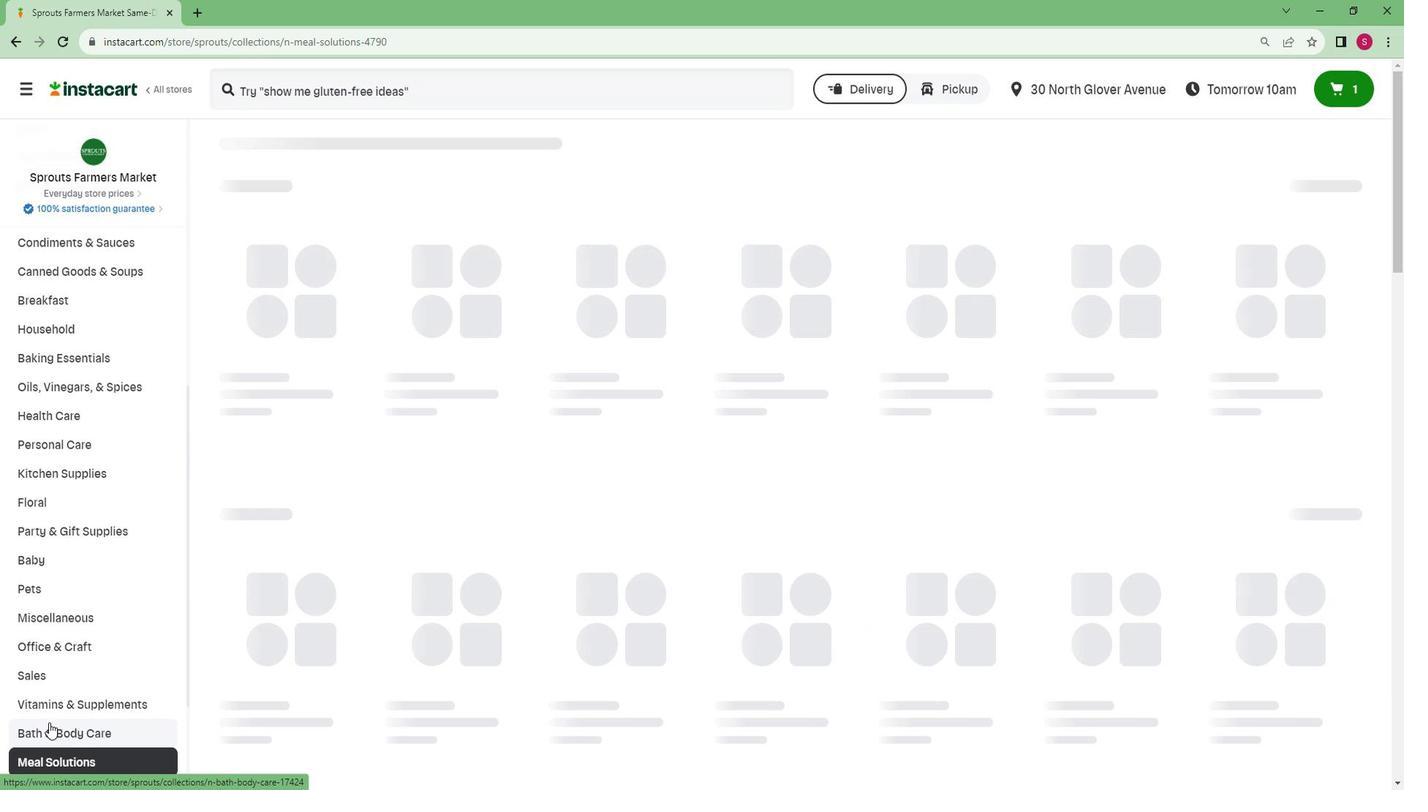 
Action: Mouse scrolled (61, 706) with delta (0, 0)
Screenshot: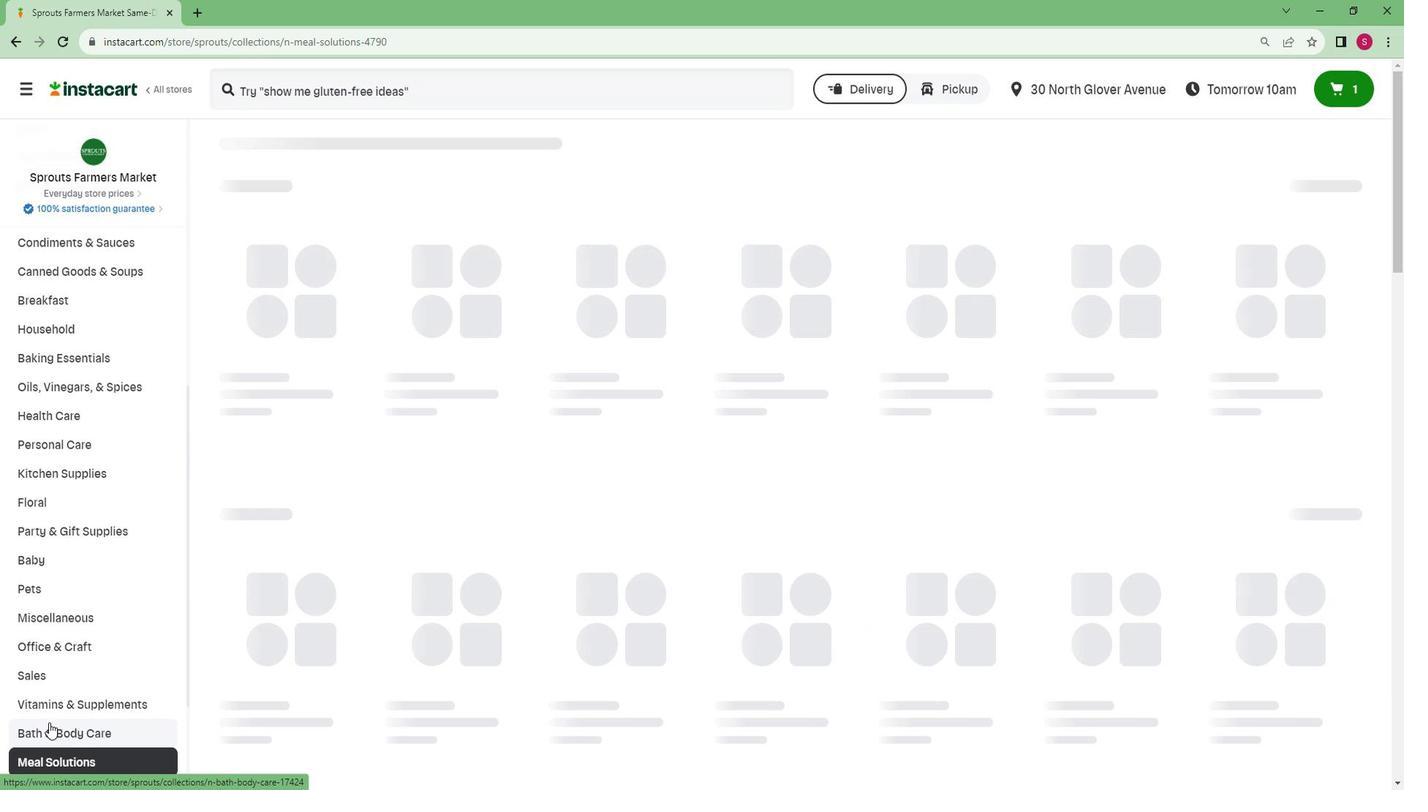 
Action: Mouse moved to (76, 613)
Screenshot: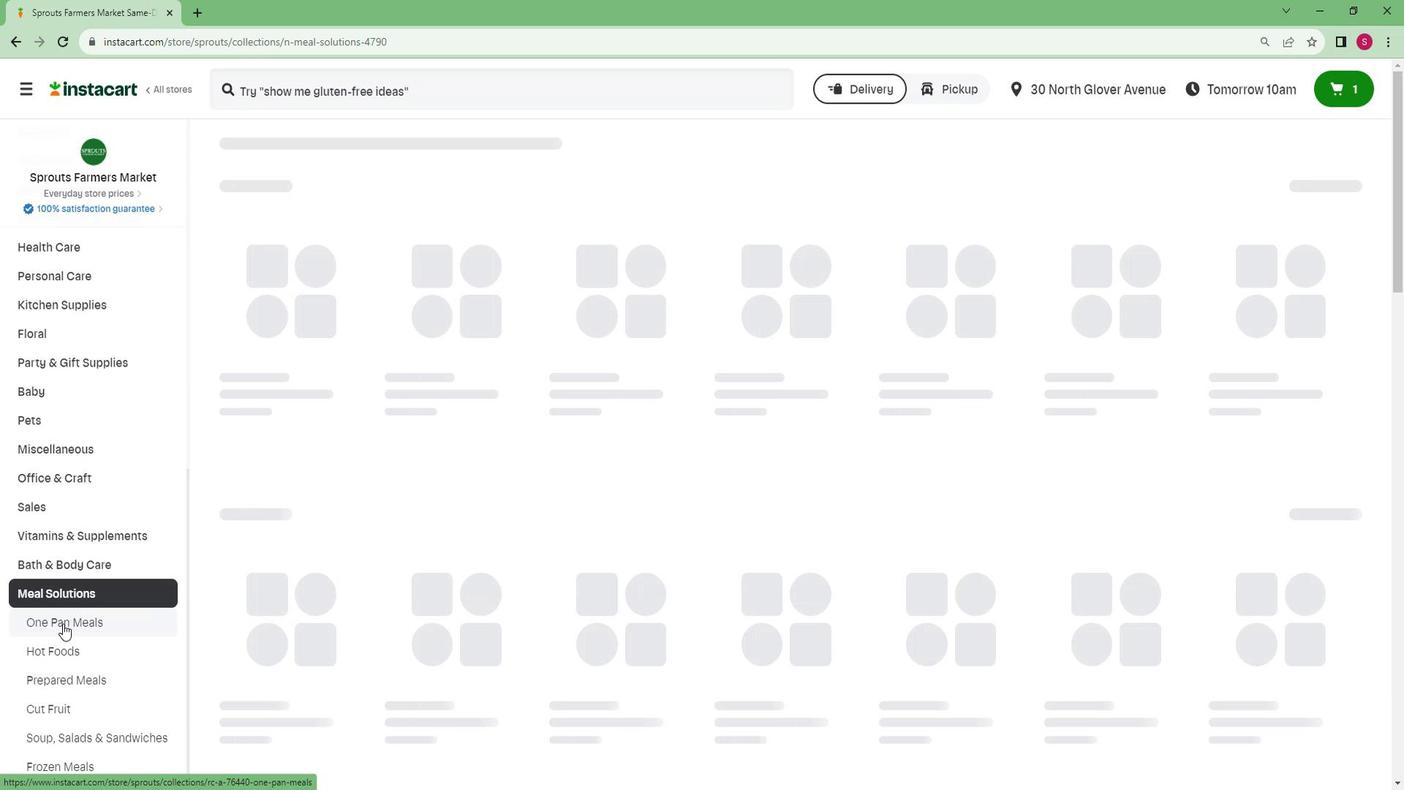 
Action: Mouse pressed left at (76, 613)
Screenshot: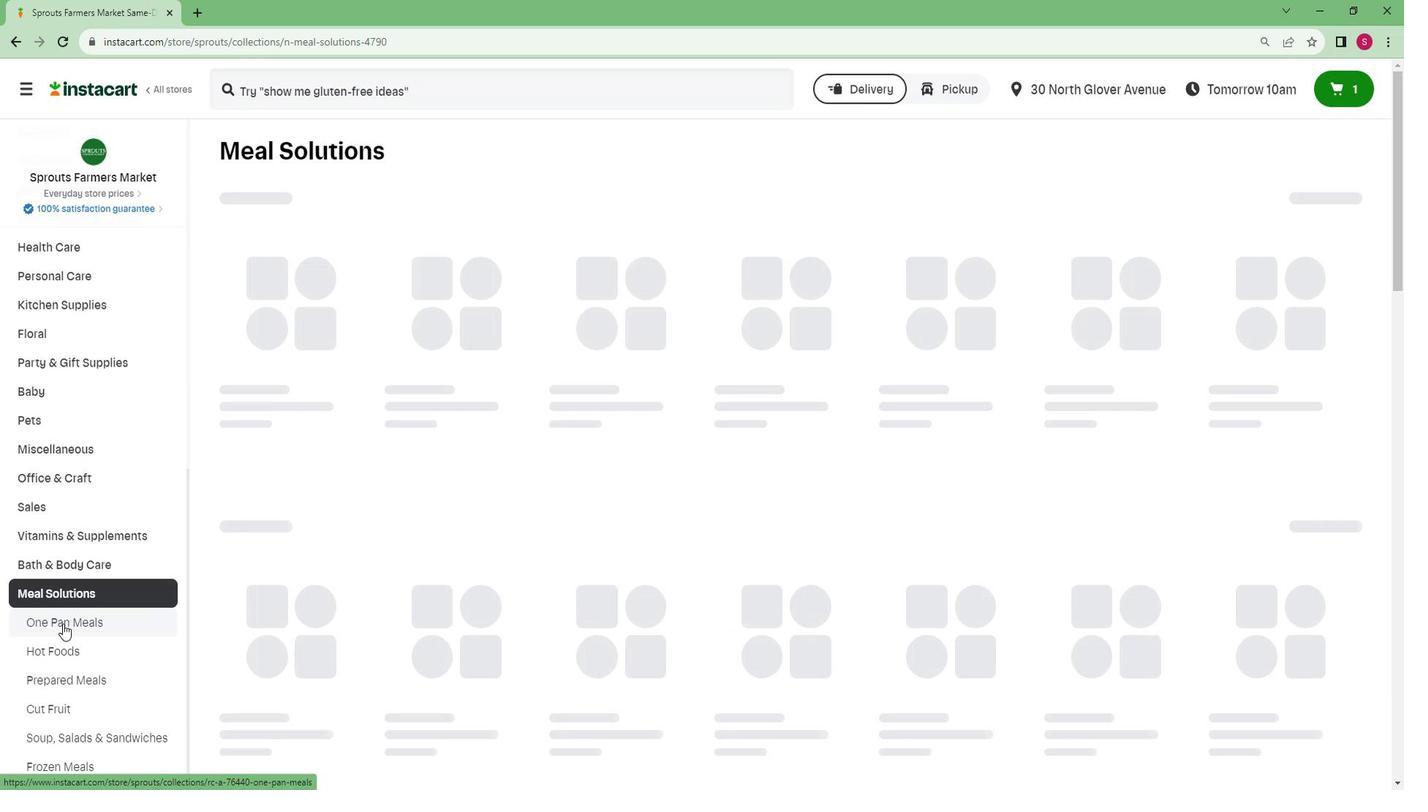 
Action: Mouse moved to (1295, 211)
Screenshot: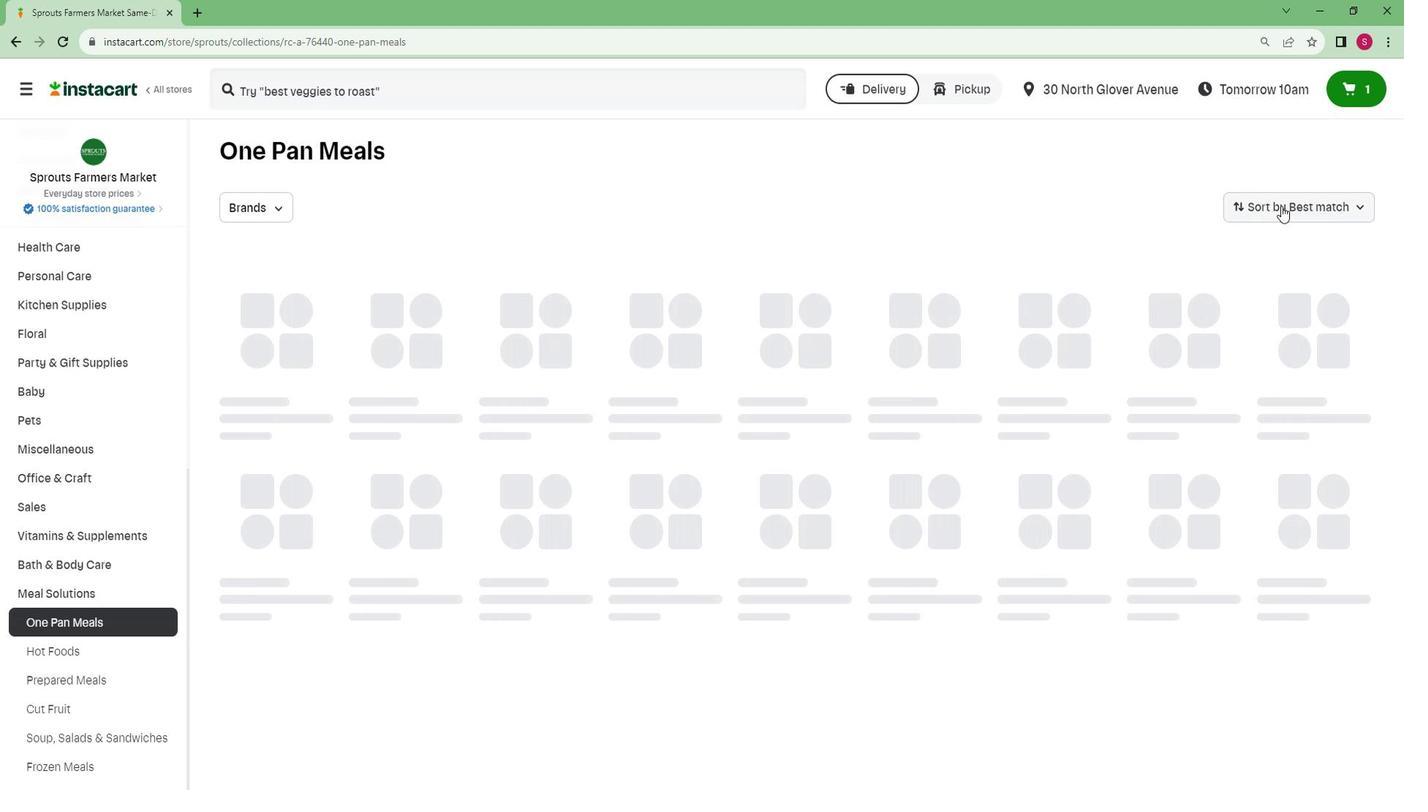 
Action: Mouse pressed left at (1295, 211)
Screenshot: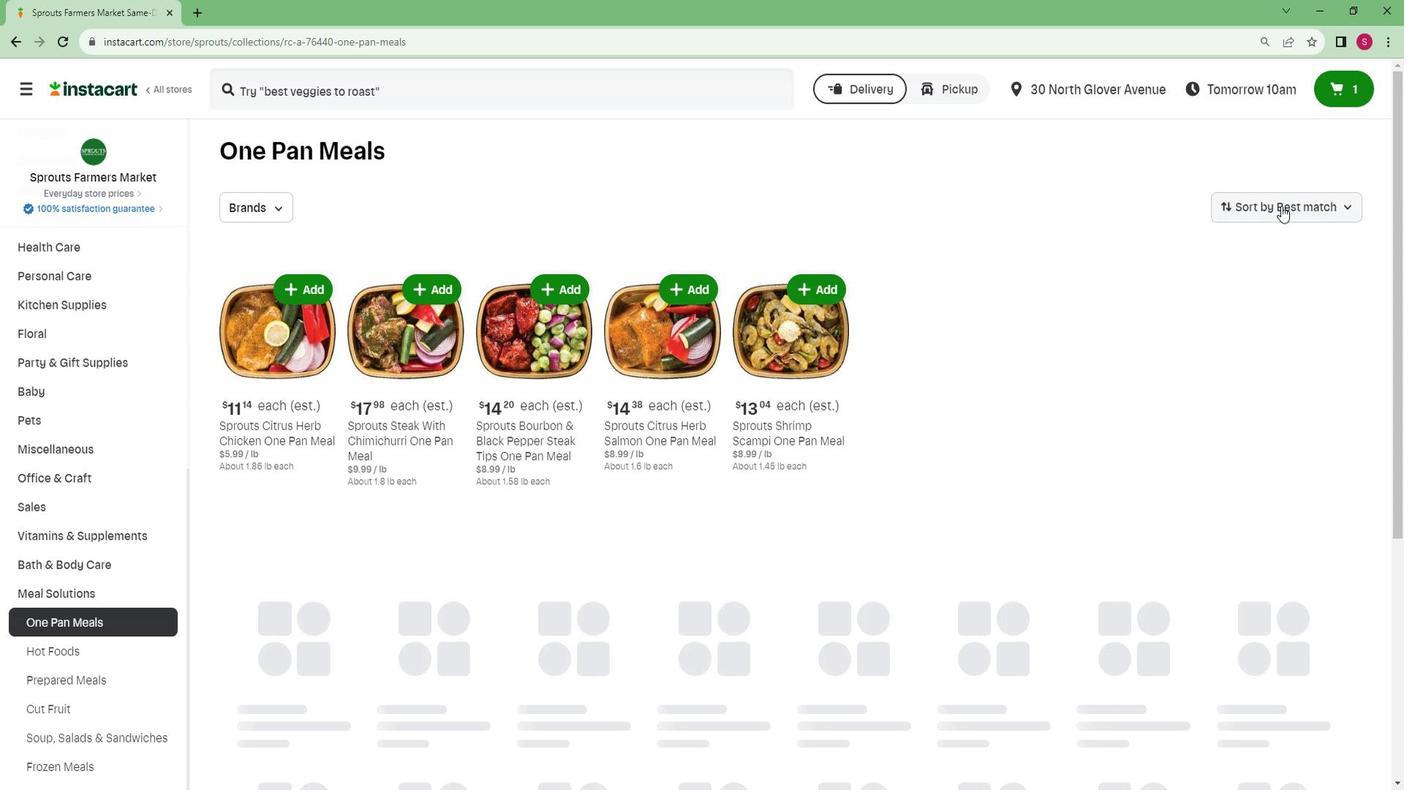 
Action: Mouse moved to (1256, 422)
Screenshot: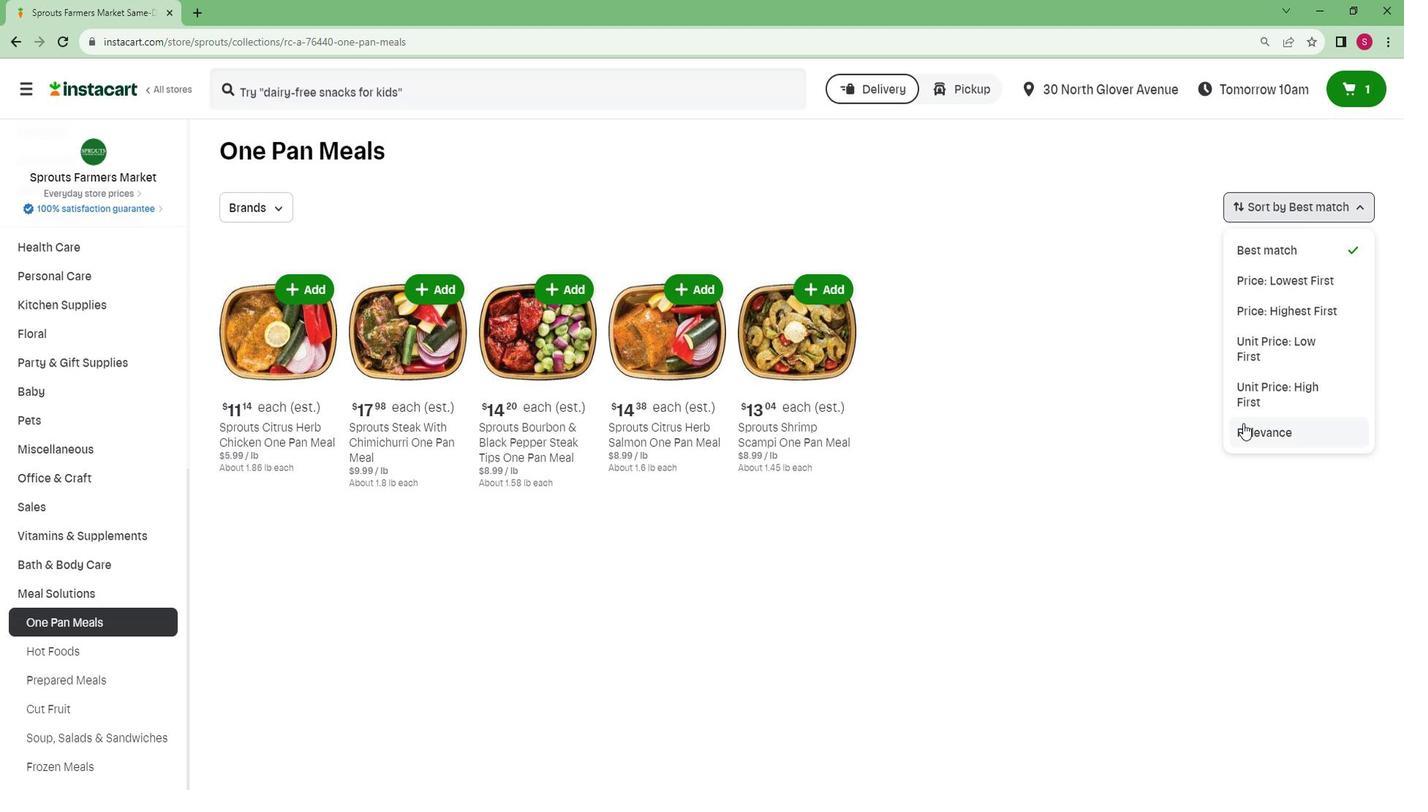 
Action: Mouse pressed left at (1256, 422)
Screenshot: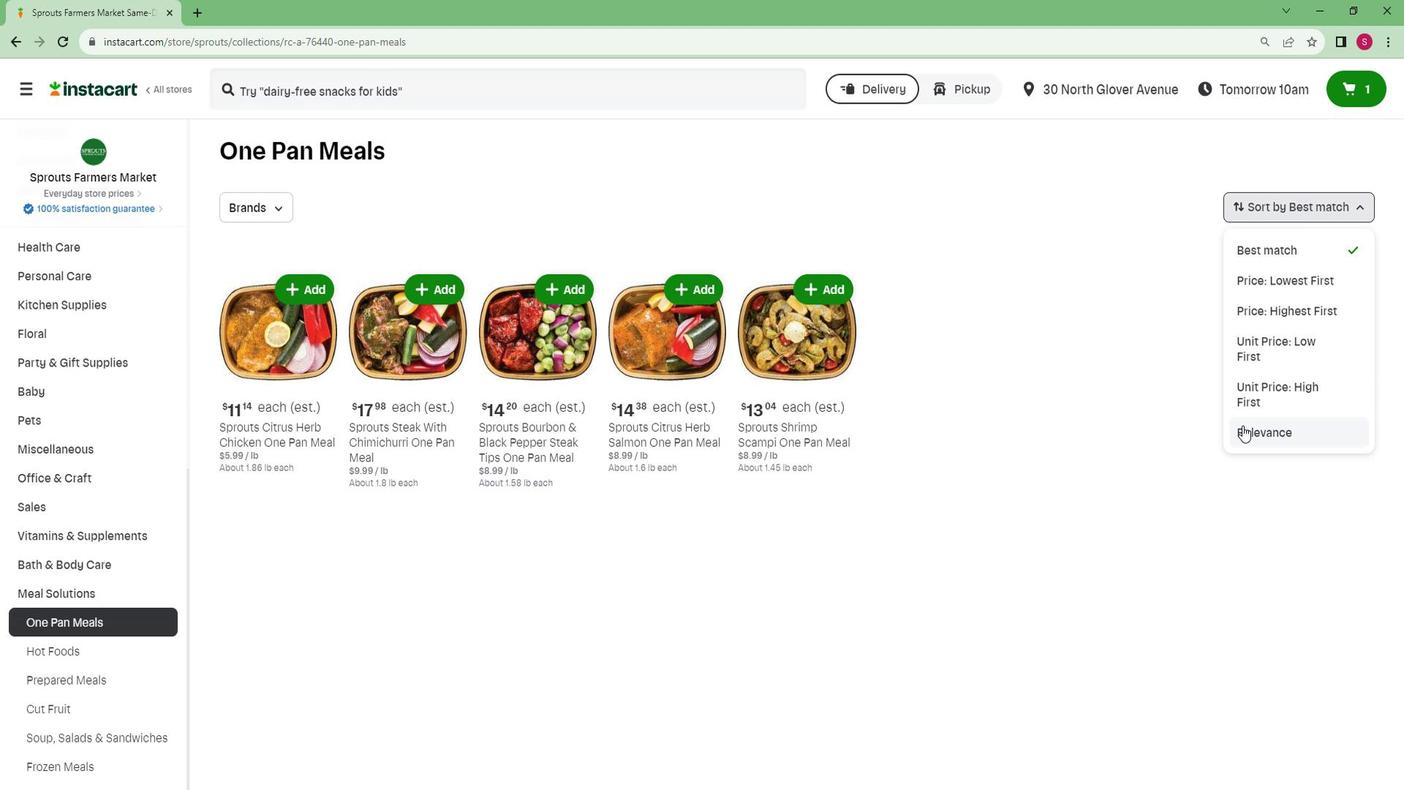 
Action: Mouse moved to (1255, 422)
Screenshot: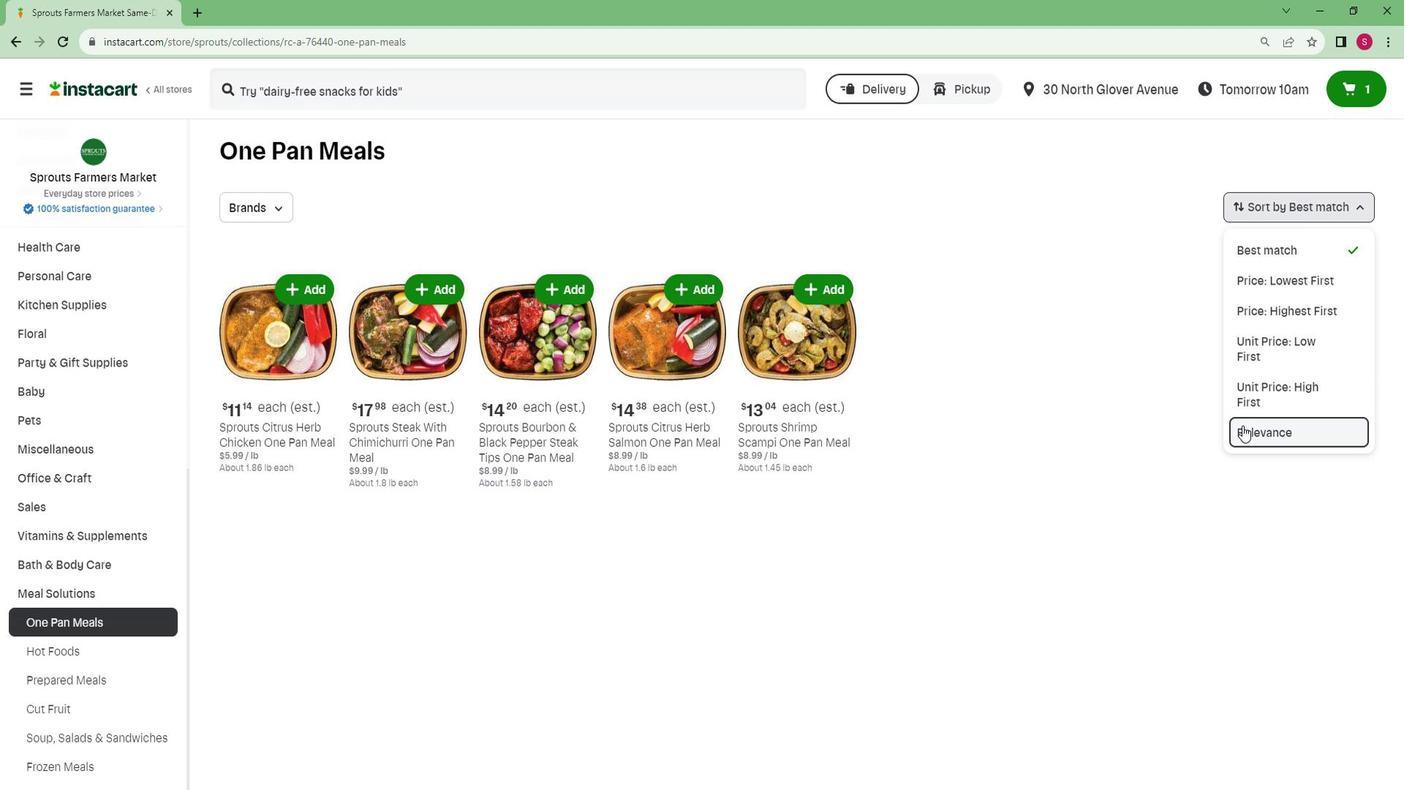 
